 Task: Add a condition where "Channel Is Channel" integrations" in unsolved tickets in your groups.
Action: Mouse moved to (118, 370)
Screenshot: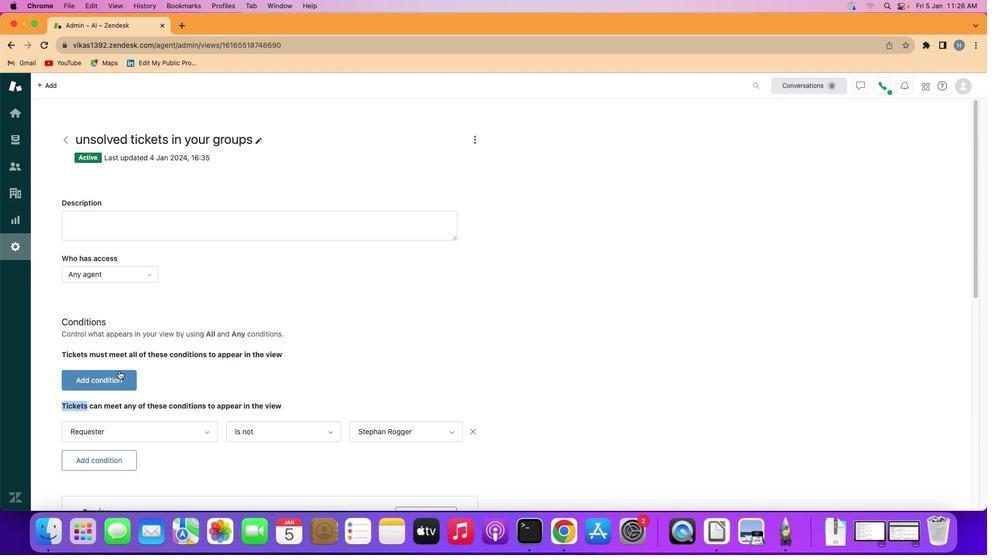 
Action: Mouse pressed left at (118, 370)
Screenshot: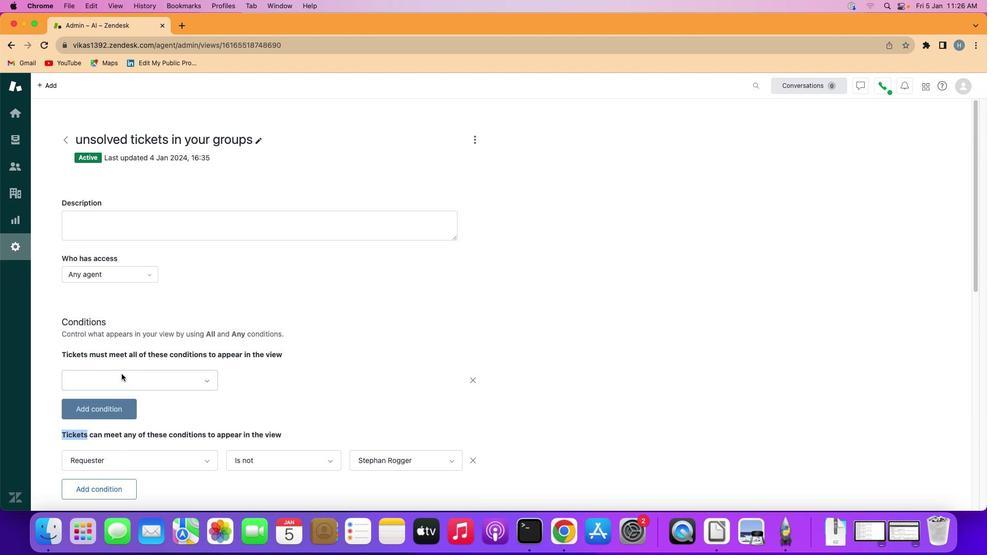 
Action: Mouse moved to (135, 375)
Screenshot: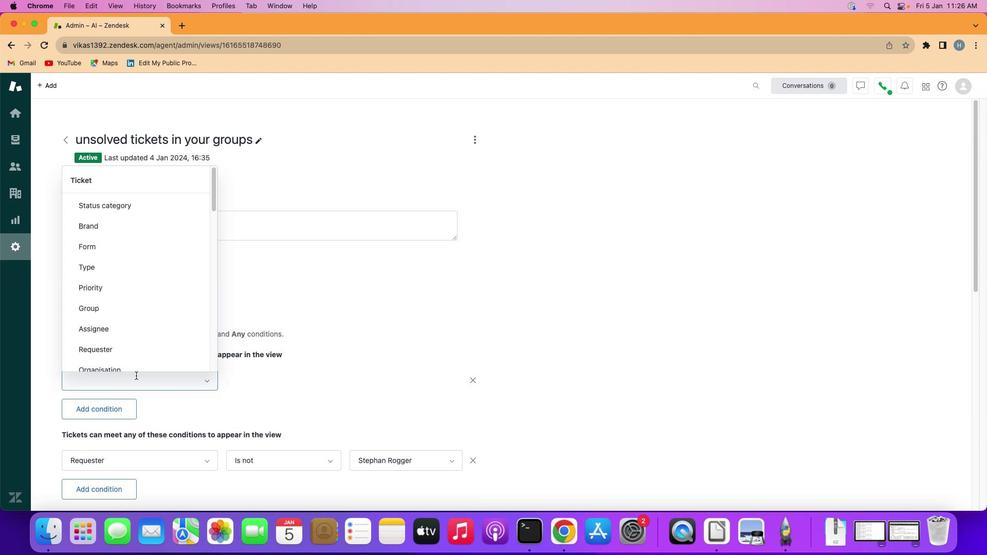 
Action: Mouse pressed left at (135, 375)
Screenshot: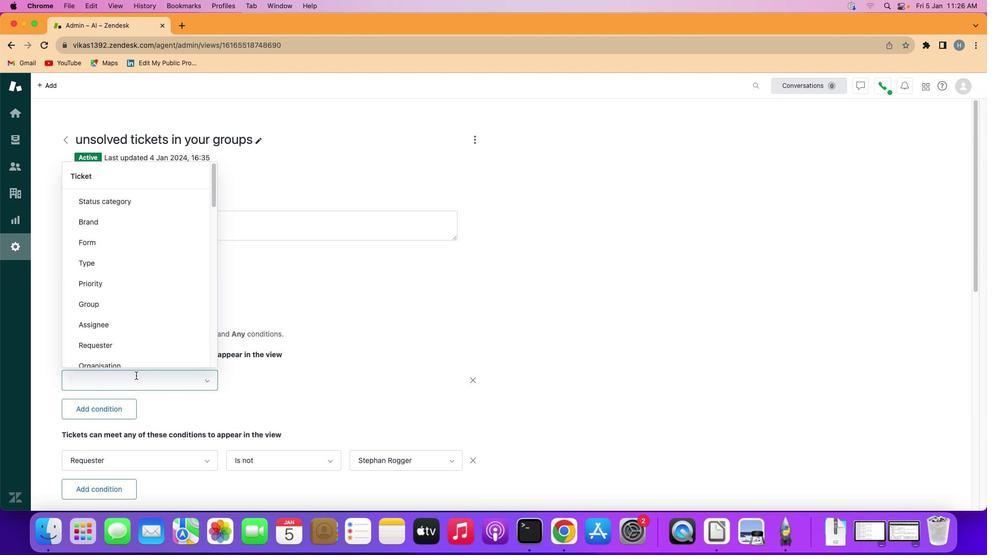 
Action: Mouse moved to (149, 276)
Screenshot: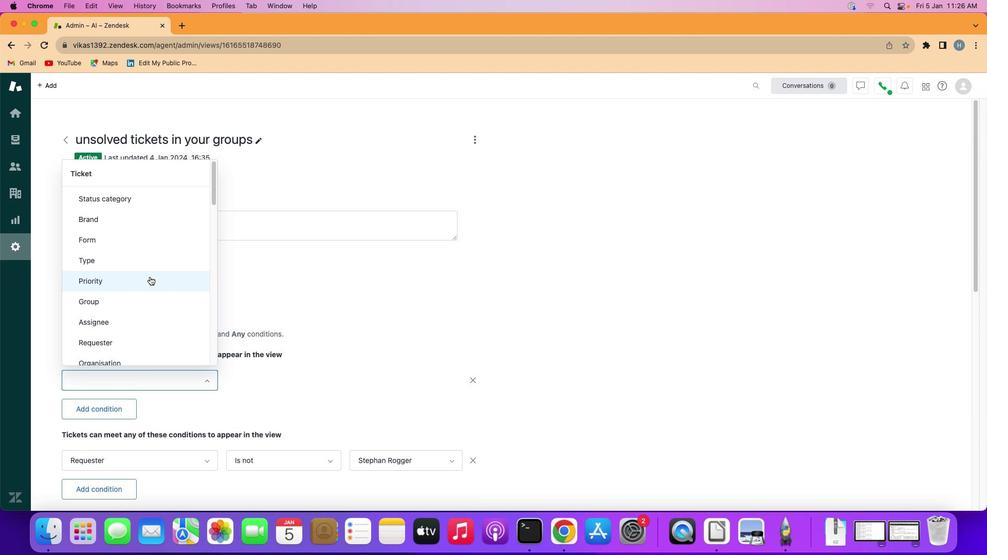 
Action: Mouse scrolled (149, 276) with delta (0, 0)
Screenshot: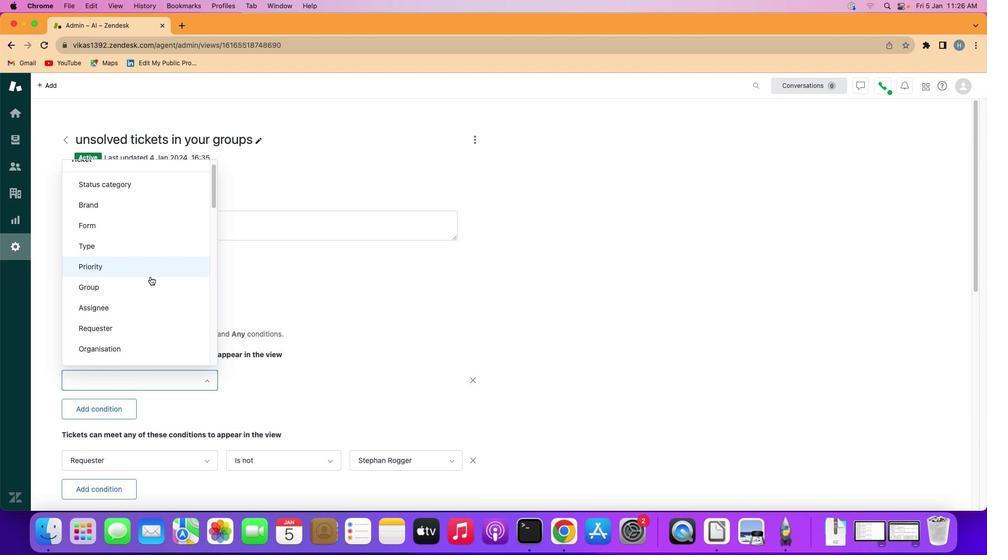 
Action: Mouse scrolled (149, 276) with delta (0, 0)
Screenshot: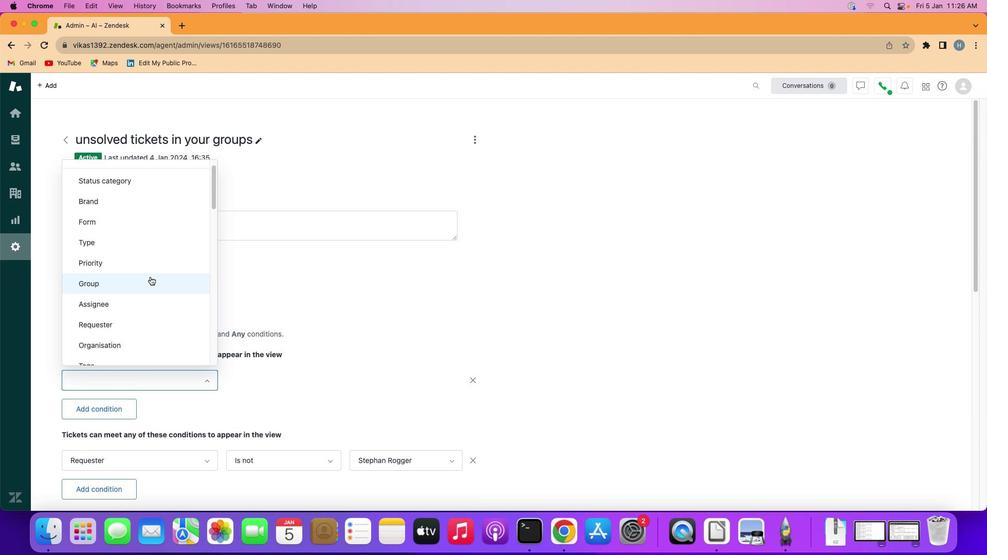 
Action: Mouse moved to (149, 276)
Screenshot: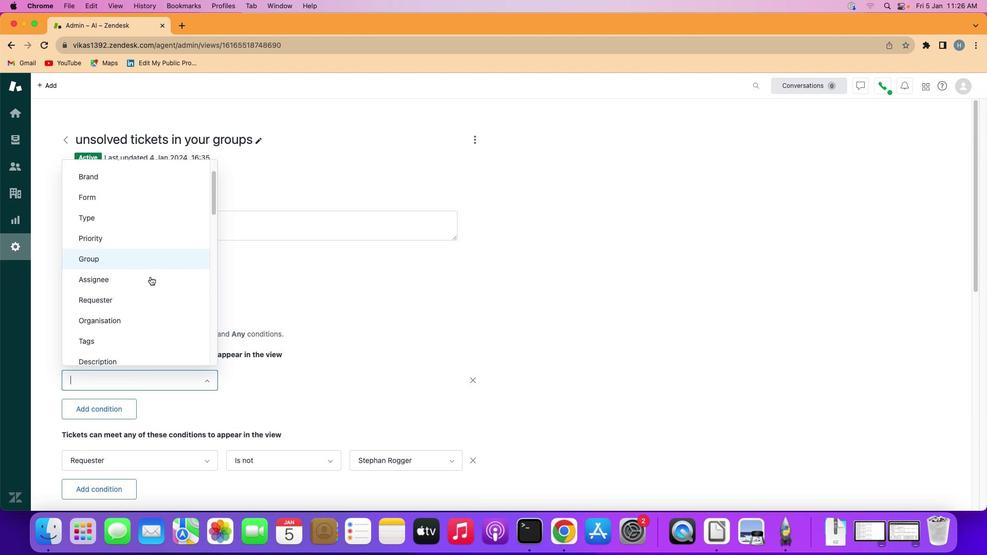 
Action: Mouse scrolled (149, 276) with delta (0, 0)
Screenshot: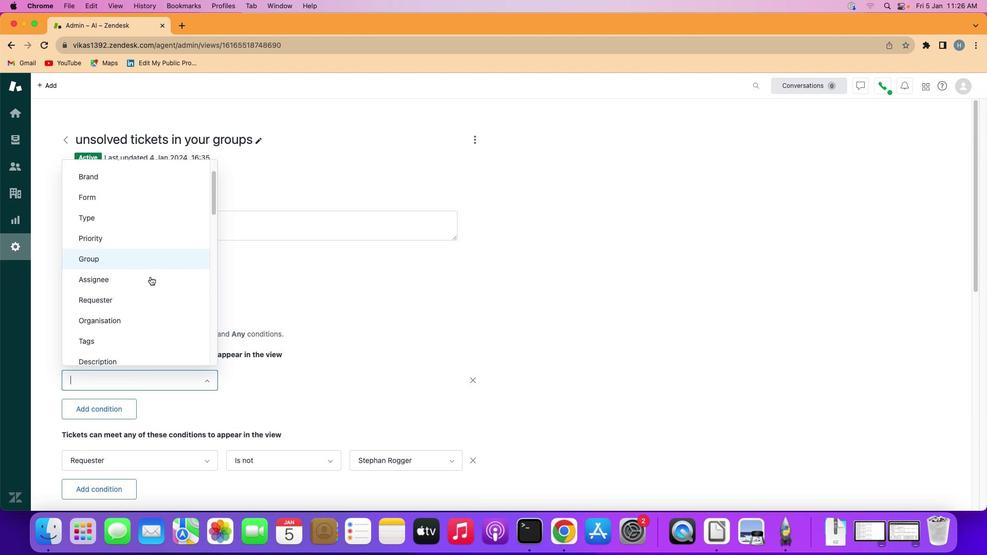 
Action: Mouse moved to (150, 276)
Screenshot: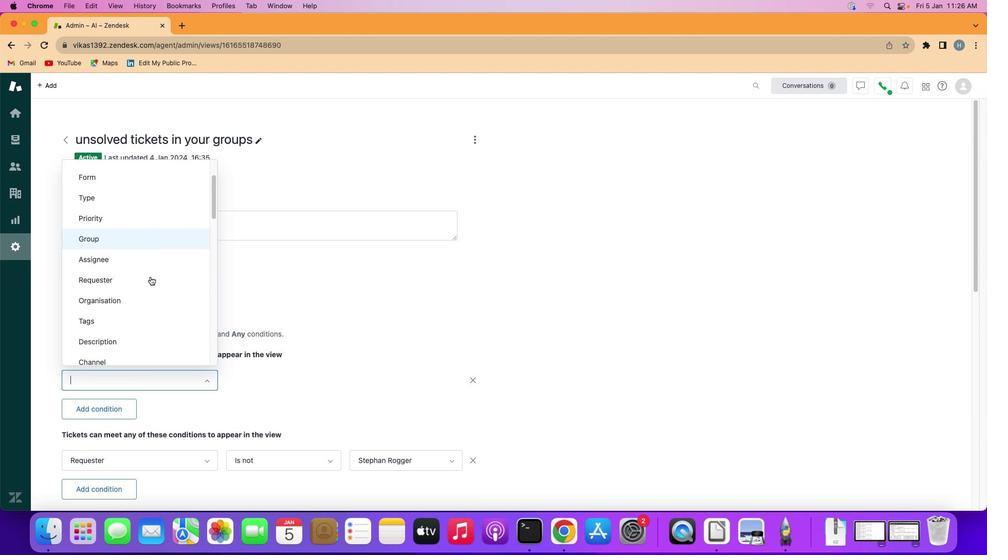 
Action: Mouse scrolled (150, 276) with delta (0, 0)
Screenshot: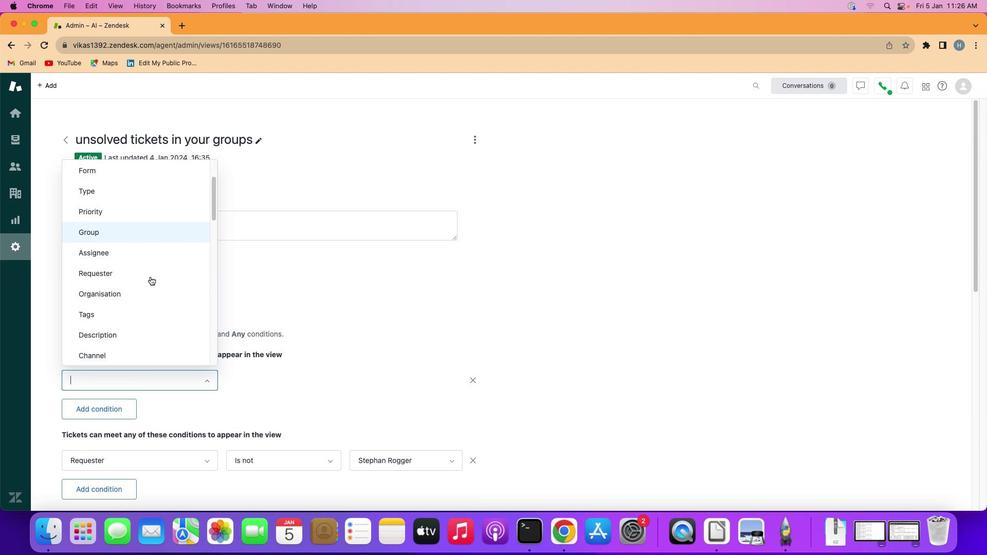 
Action: Mouse scrolled (150, 276) with delta (0, 0)
Screenshot: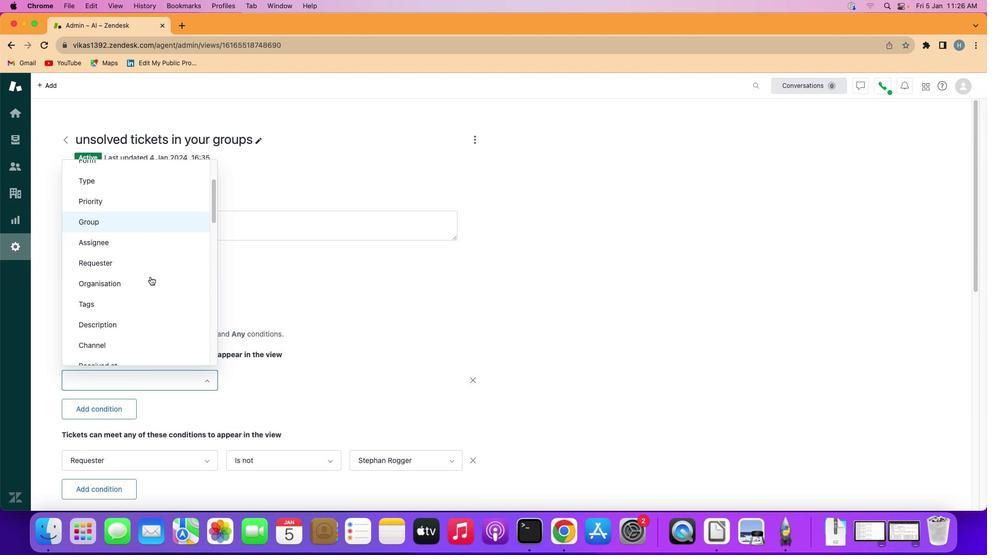 
Action: Mouse scrolled (150, 276) with delta (0, 0)
Screenshot: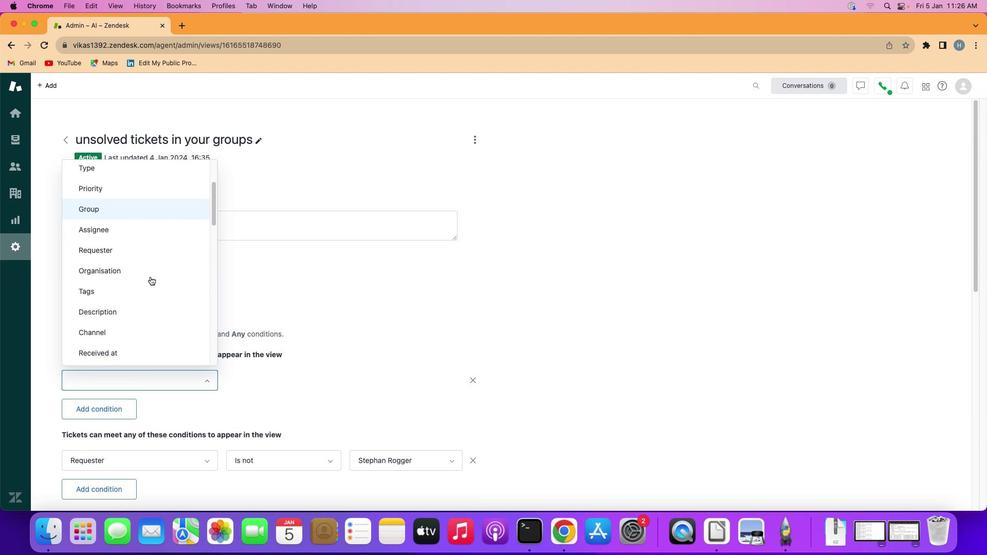 
Action: Mouse scrolled (150, 276) with delta (0, 0)
Screenshot: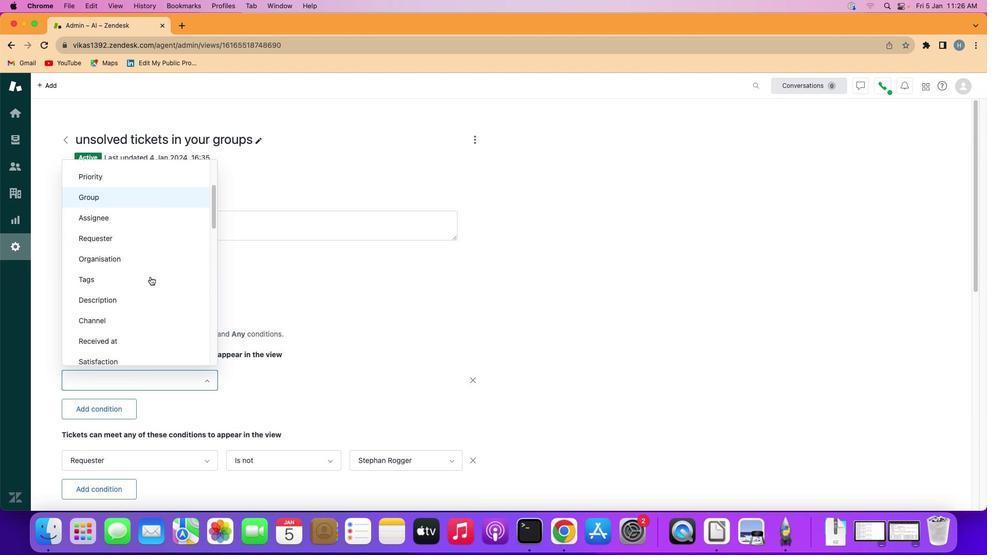 
Action: Mouse scrolled (150, 276) with delta (0, 0)
Screenshot: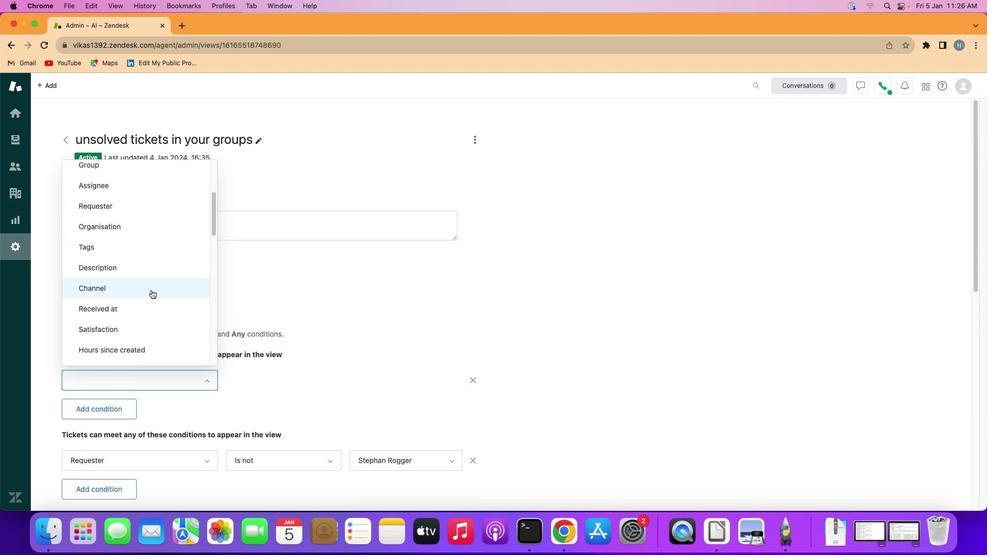 
Action: Mouse moved to (149, 290)
Screenshot: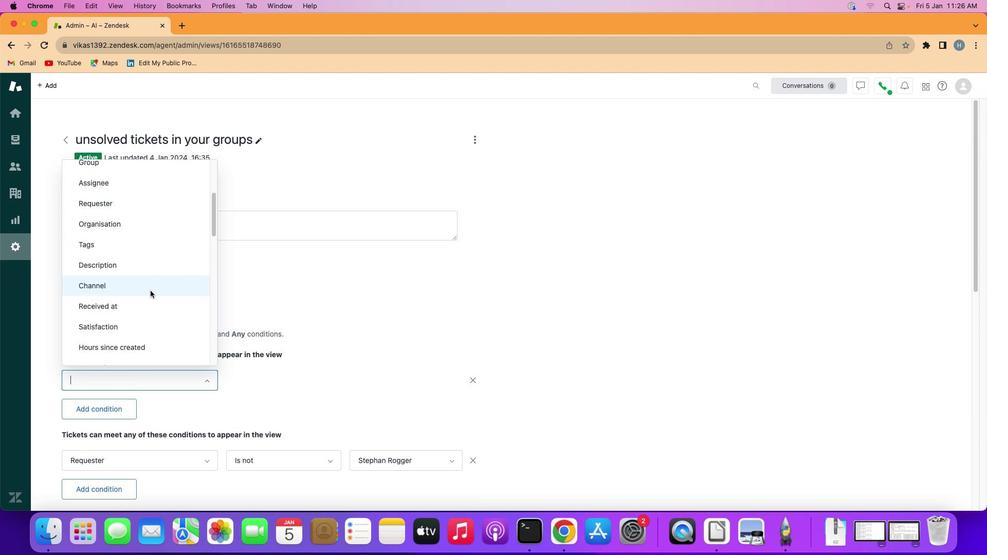 
Action: Mouse pressed left at (149, 290)
Screenshot: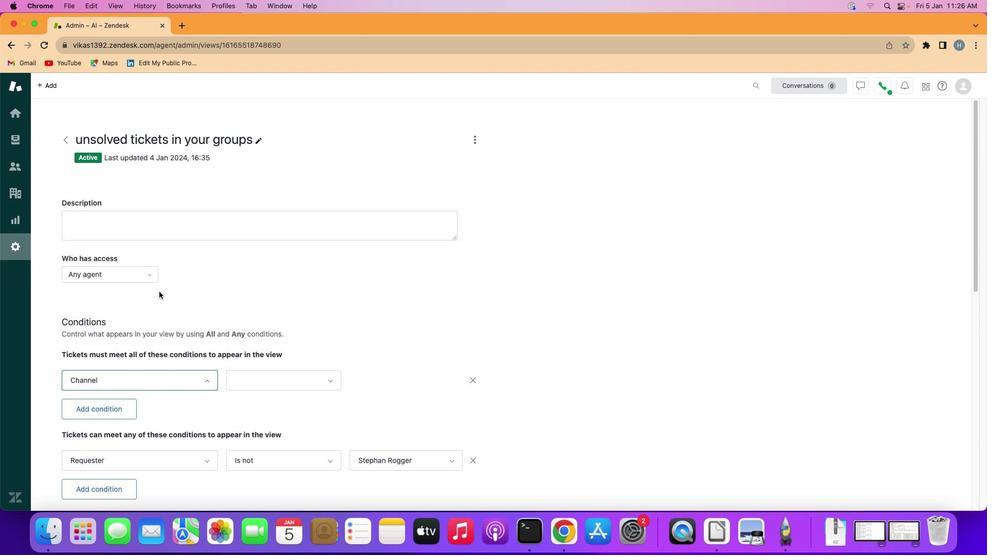 
Action: Mouse moved to (302, 377)
Screenshot: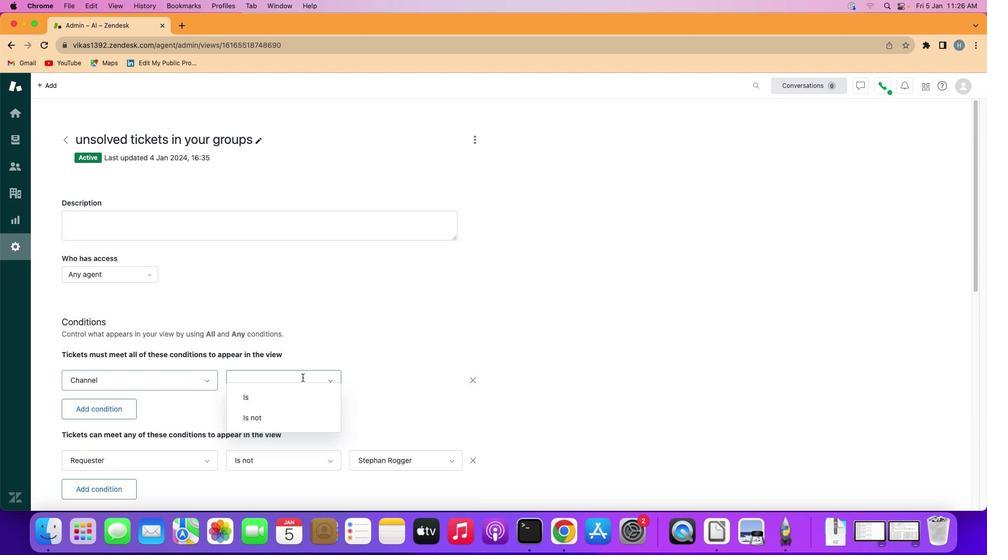 
Action: Mouse pressed left at (302, 377)
Screenshot: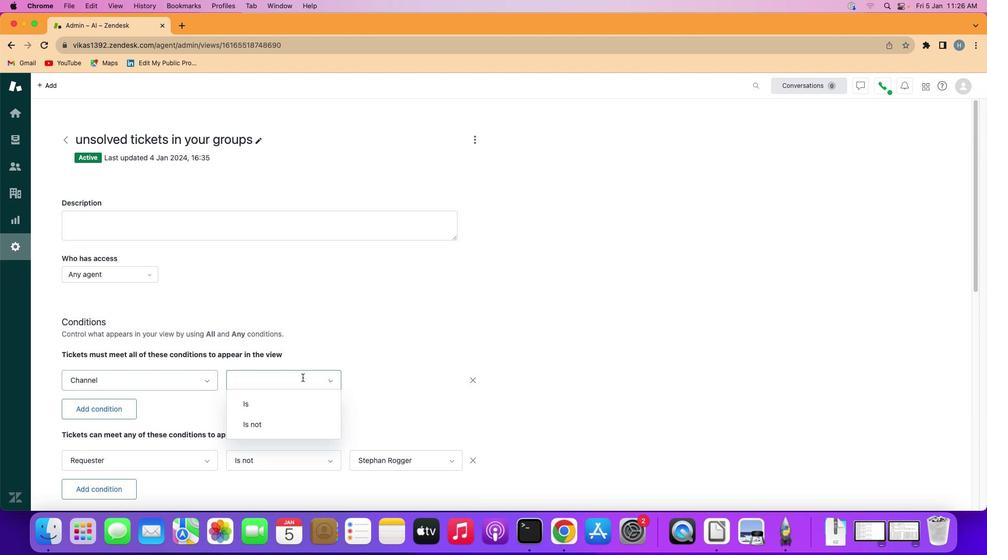 
Action: Mouse moved to (294, 401)
Screenshot: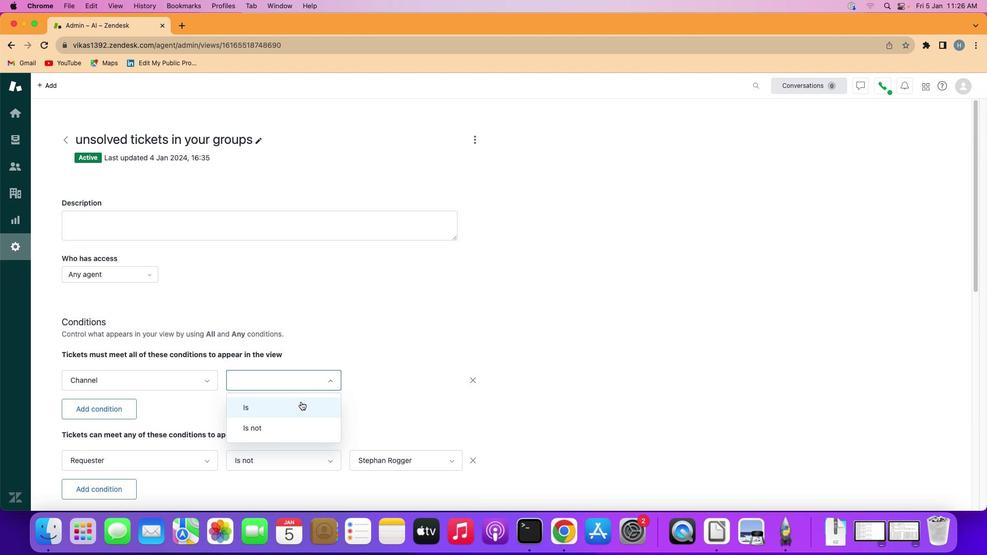 
Action: Mouse pressed left at (294, 401)
Screenshot: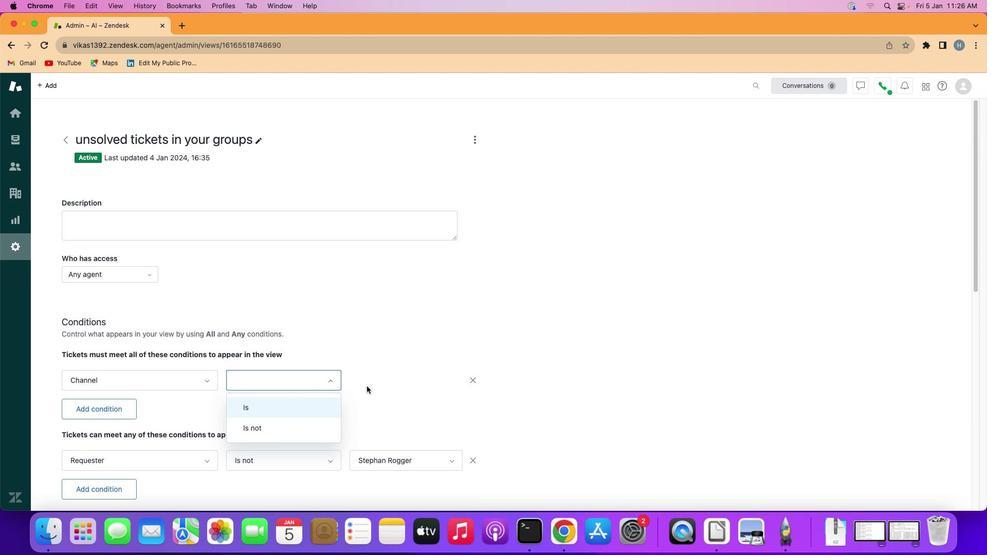 
Action: Mouse moved to (396, 378)
Screenshot: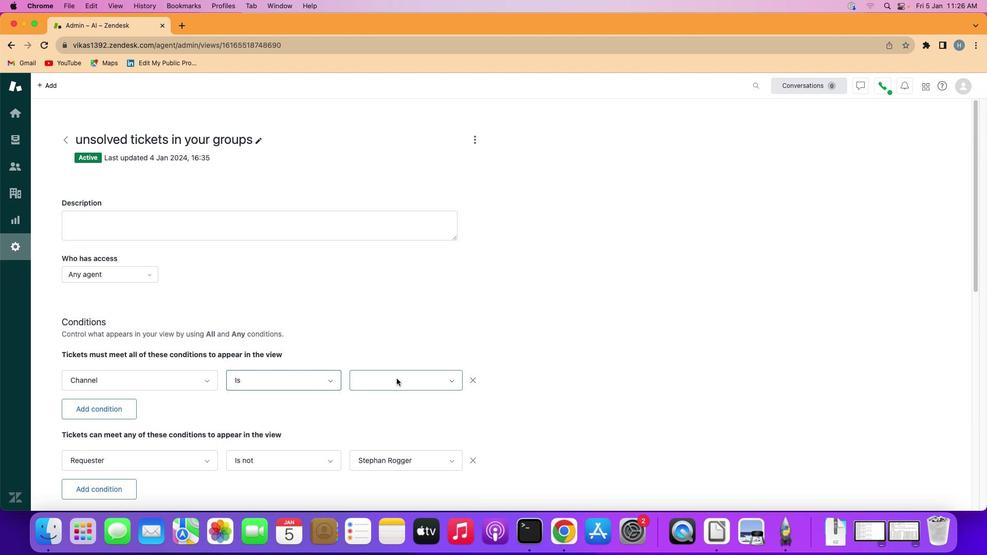
Action: Mouse pressed left at (396, 378)
Screenshot: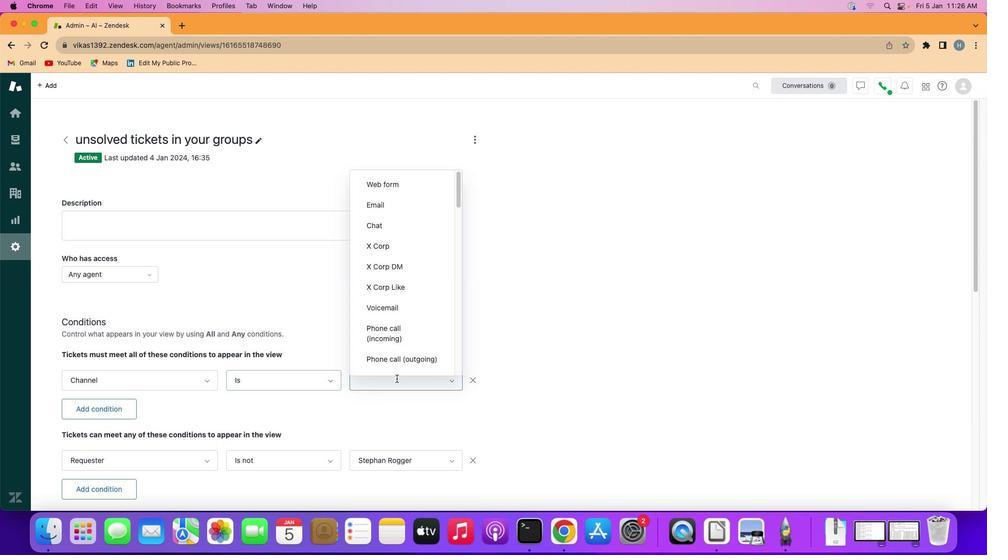 
Action: Mouse moved to (419, 287)
Screenshot: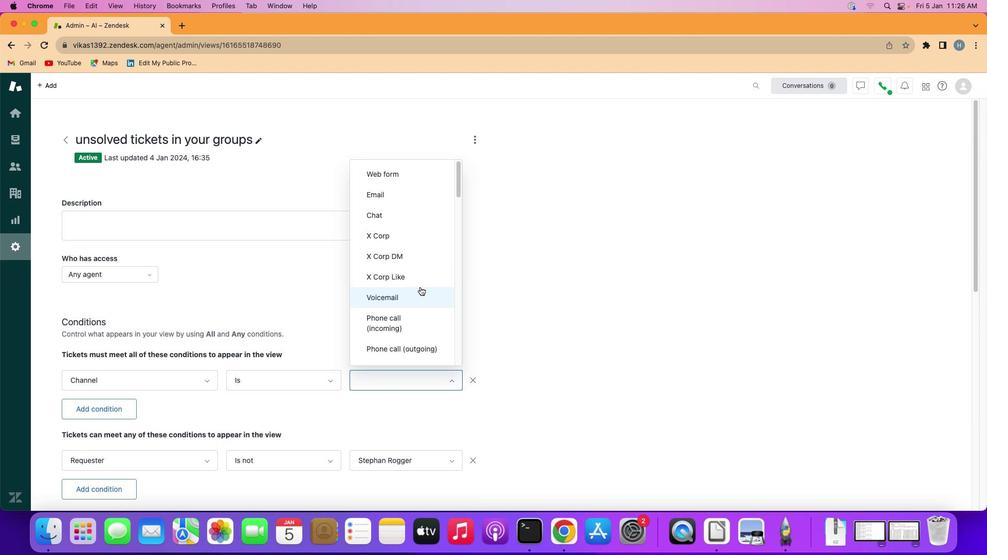 
Action: Mouse scrolled (419, 287) with delta (0, 0)
Screenshot: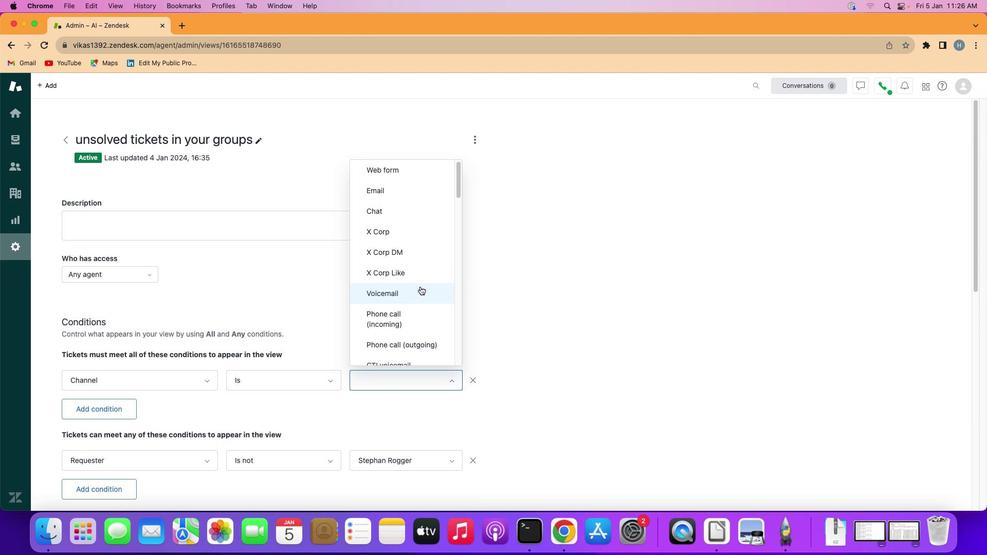 
Action: Mouse moved to (419, 286)
Screenshot: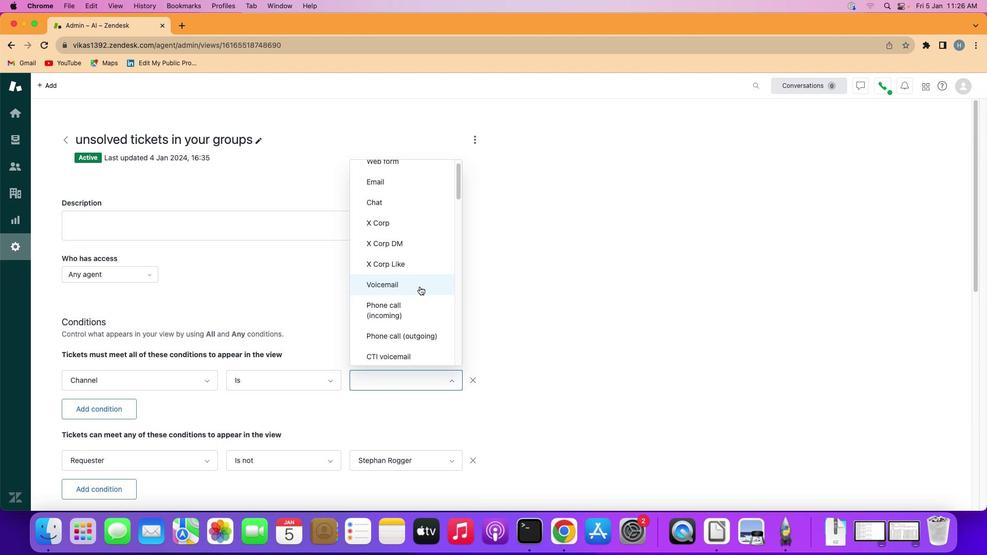 
Action: Mouse scrolled (419, 286) with delta (0, 0)
Screenshot: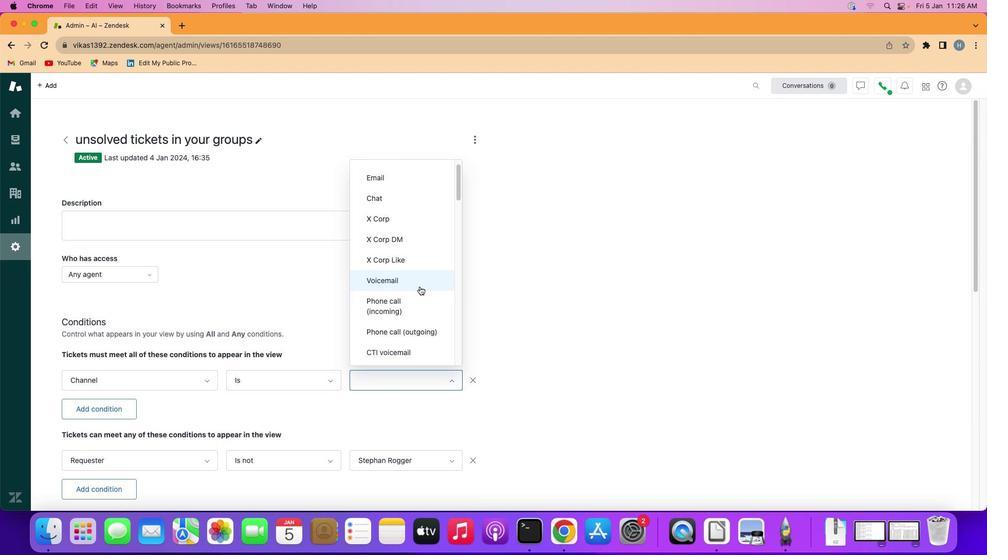 
Action: Mouse scrolled (419, 286) with delta (0, 0)
Screenshot: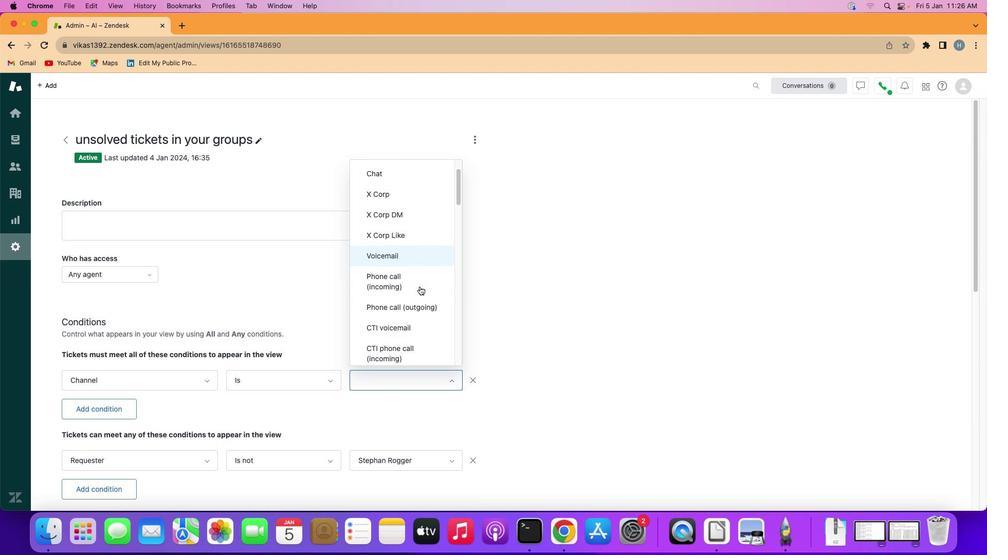 
Action: Mouse moved to (419, 286)
Screenshot: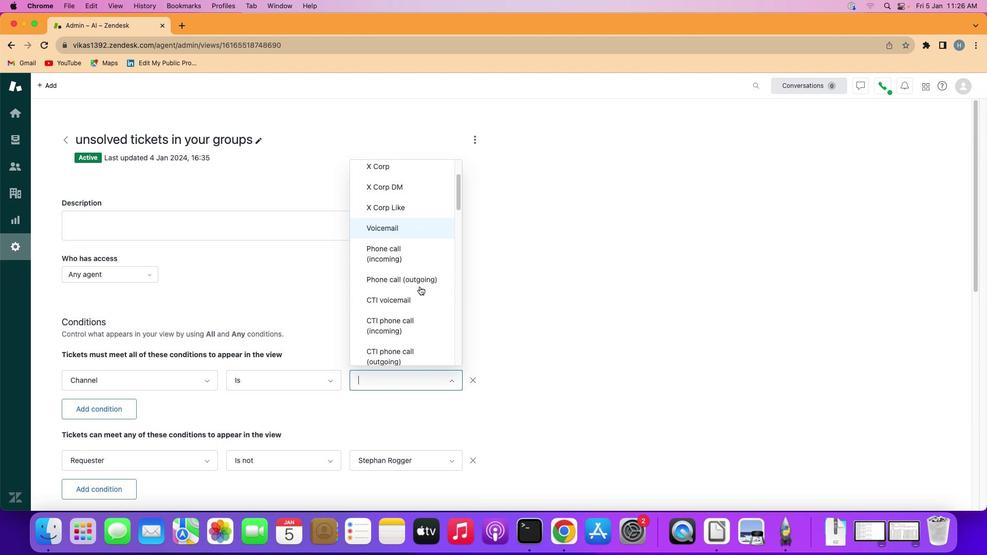 
Action: Mouse scrolled (419, 286) with delta (0, 0)
Screenshot: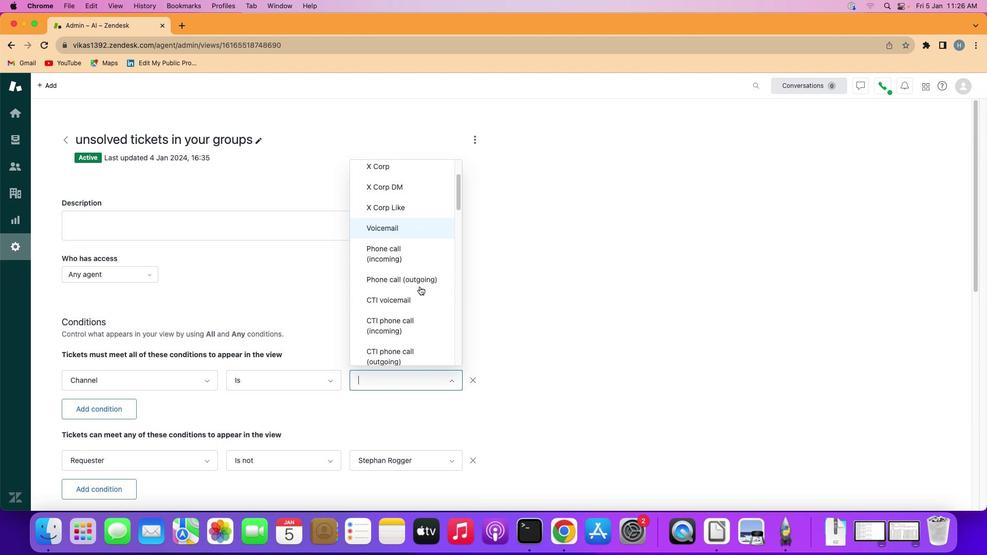 
Action: Mouse scrolled (419, 286) with delta (0, 0)
Screenshot: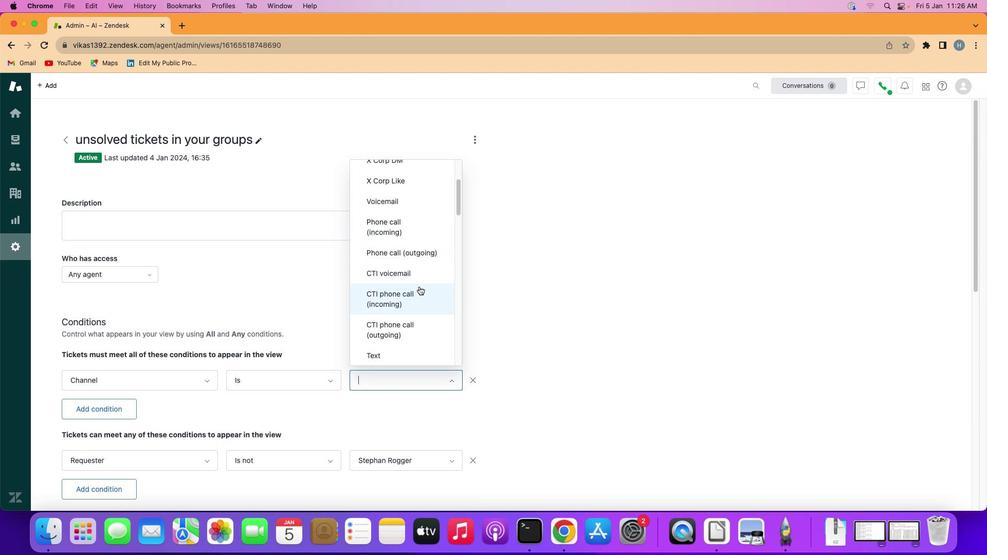
Action: Mouse moved to (418, 286)
Screenshot: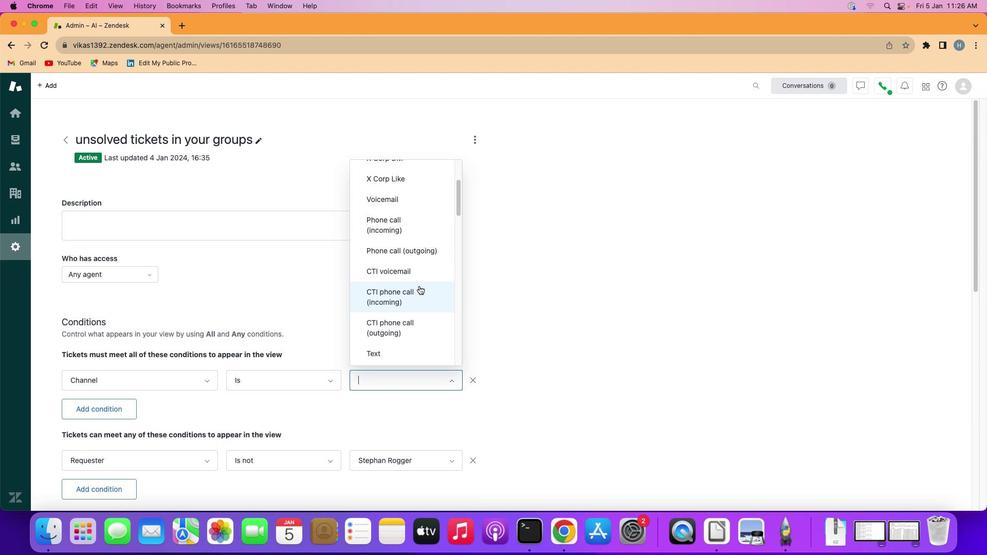 
Action: Mouse scrolled (418, 286) with delta (0, 0)
Screenshot: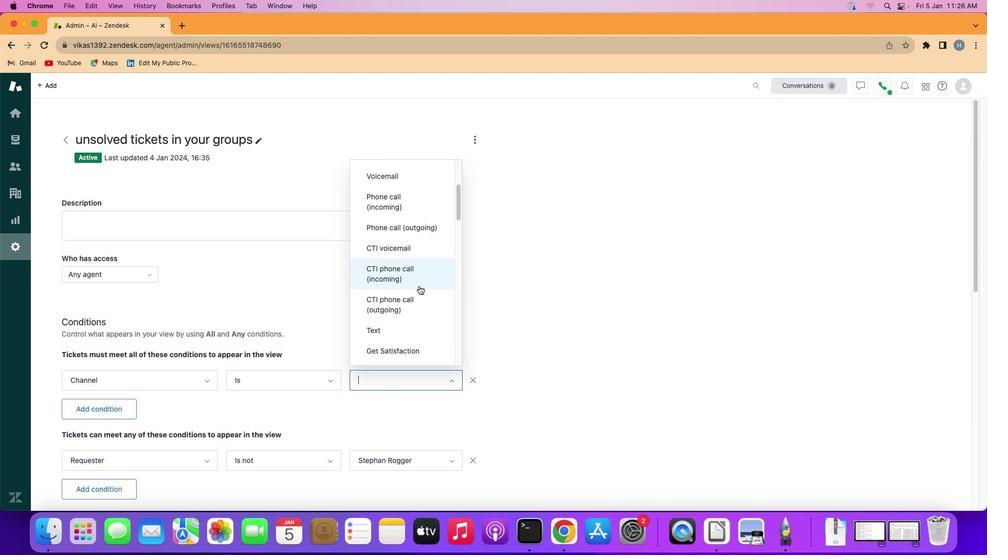 
Action: Mouse scrolled (418, 286) with delta (0, 0)
Screenshot: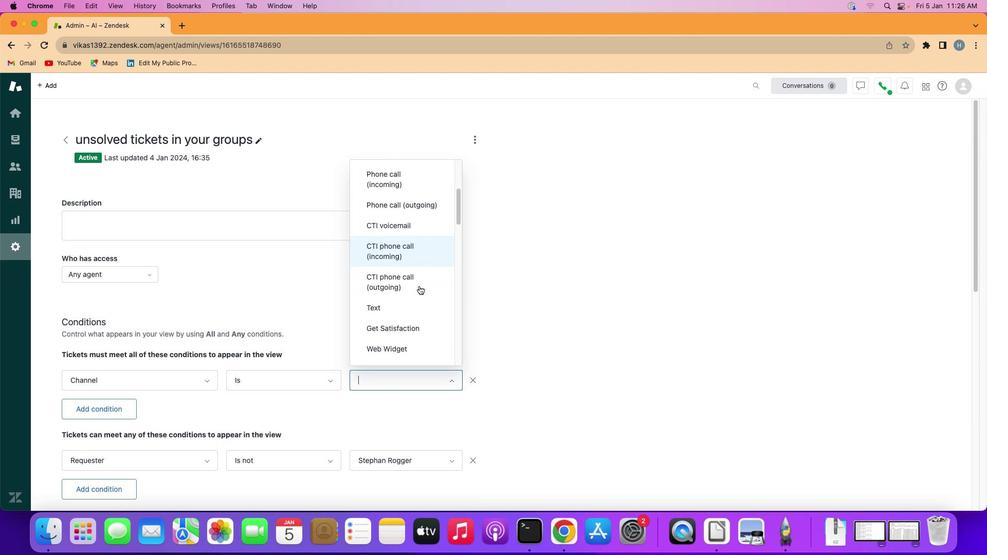 
Action: Mouse scrolled (418, 286) with delta (0, -1)
Screenshot: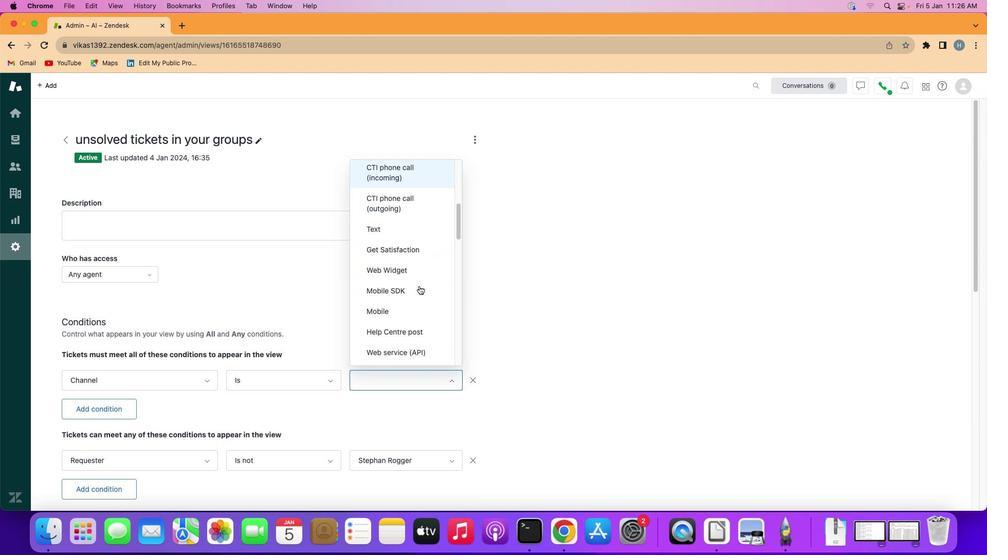 
Action: Mouse scrolled (418, 286) with delta (0, -1)
Screenshot: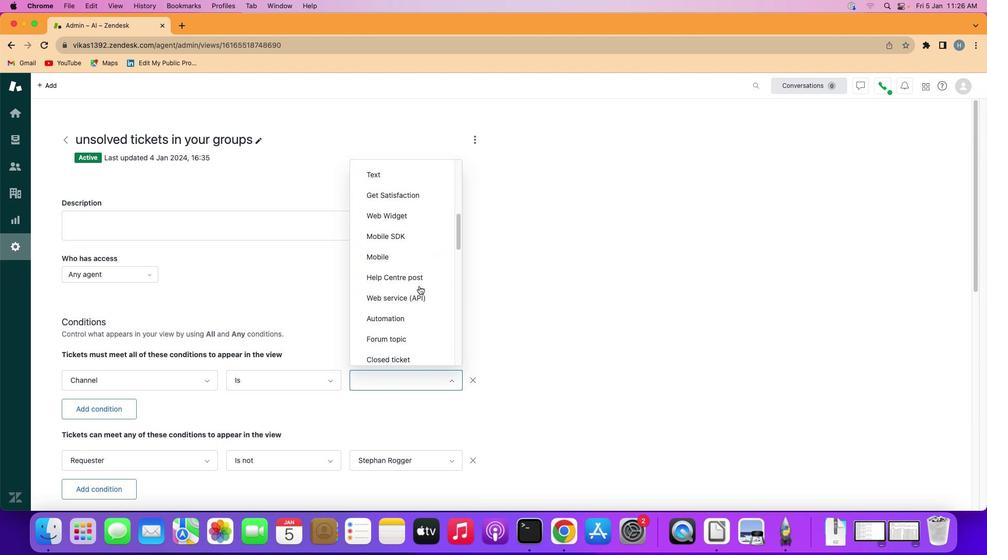 
Action: Mouse scrolled (418, 286) with delta (0, -1)
Screenshot: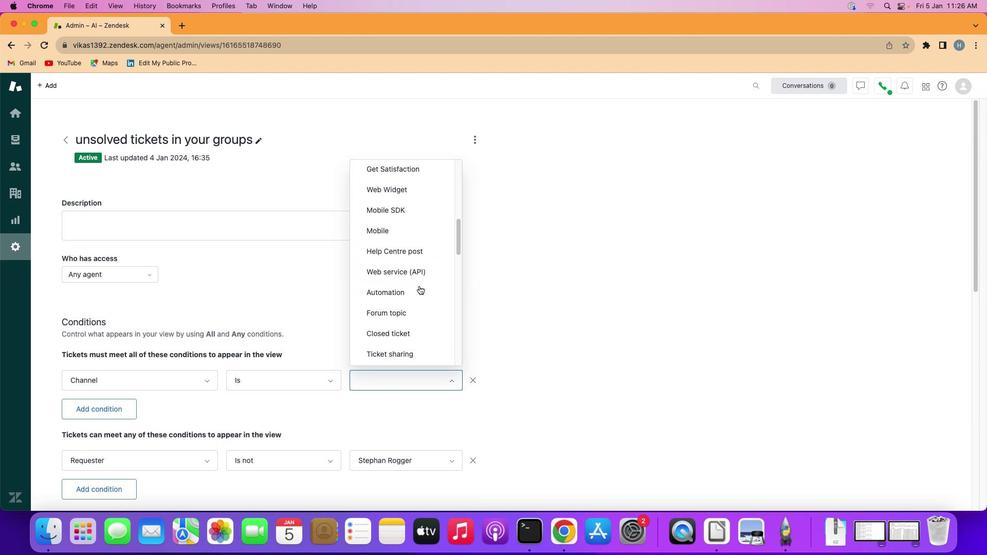
Action: Mouse scrolled (418, 286) with delta (0, 0)
Screenshot: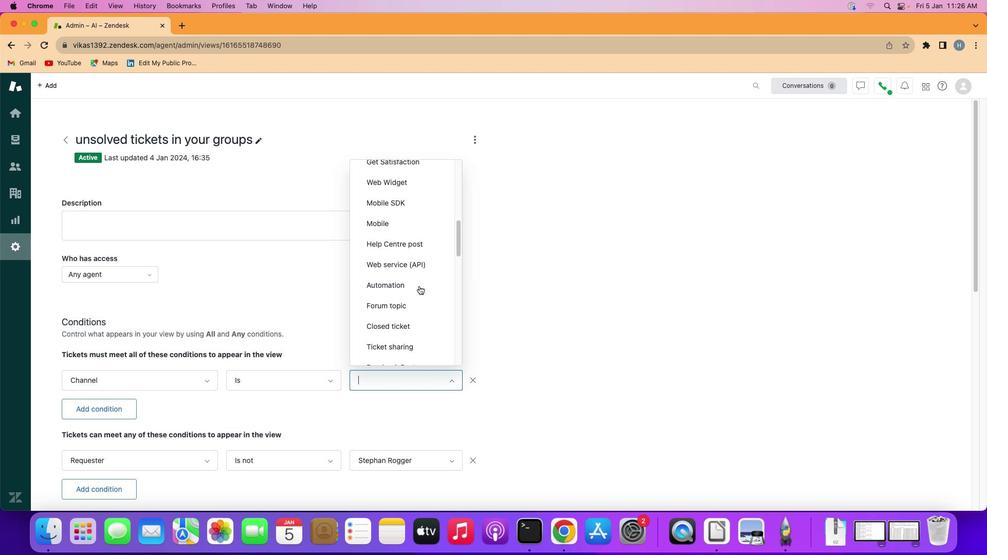 
Action: Mouse scrolled (418, 286) with delta (0, 0)
Screenshot: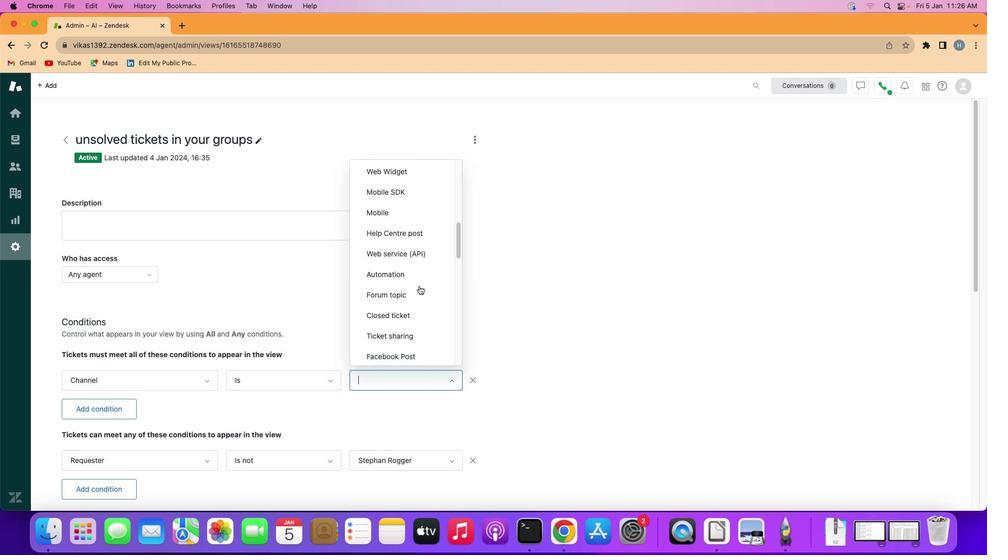
Action: Mouse scrolled (418, 286) with delta (0, 0)
Screenshot: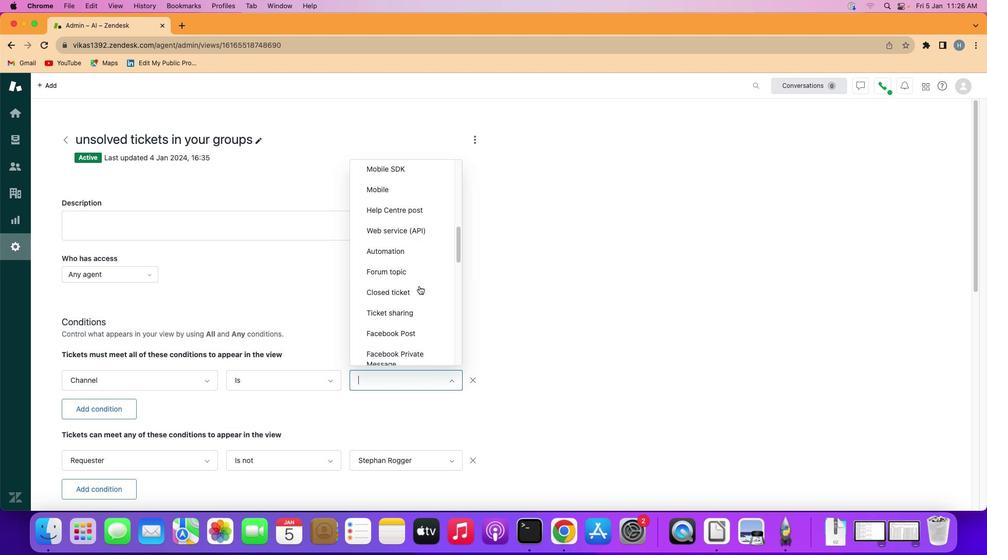 
Action: Mouse scrolled (418, 286) with delta (0, 0)
Screenshot: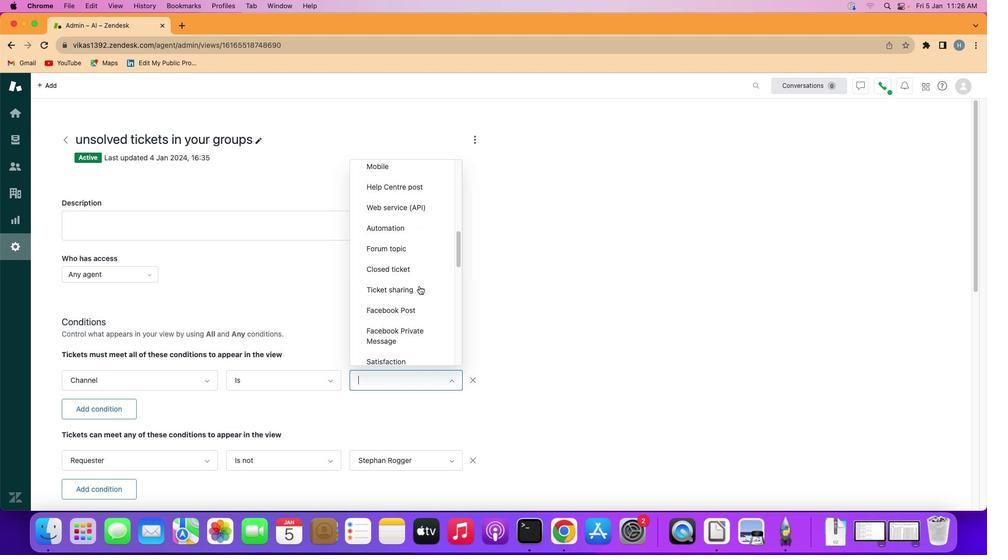 
Action: Mouse moved to (412, 286)
Screenshot: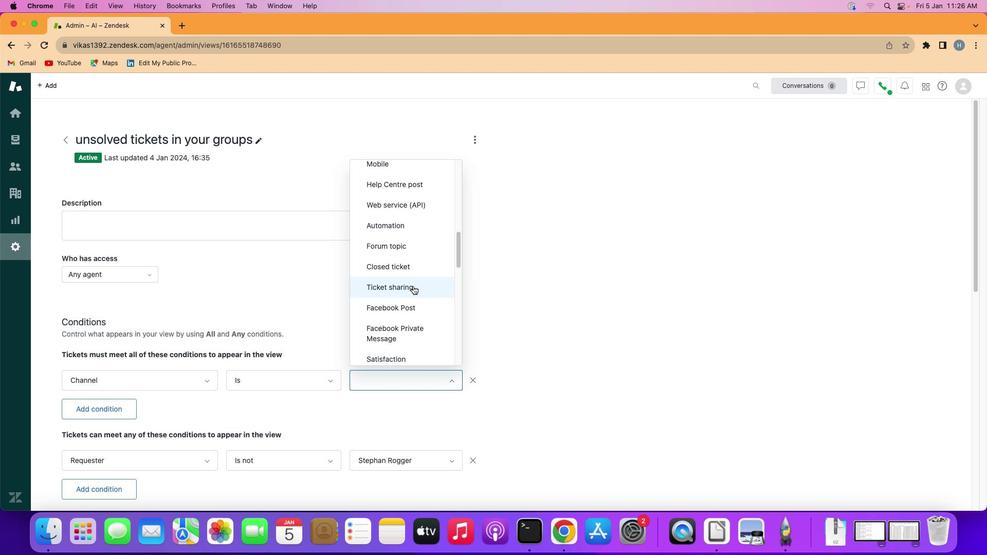 
Action: Mouse scrolled (412, 286) with delta (0, 0)
Screenshot: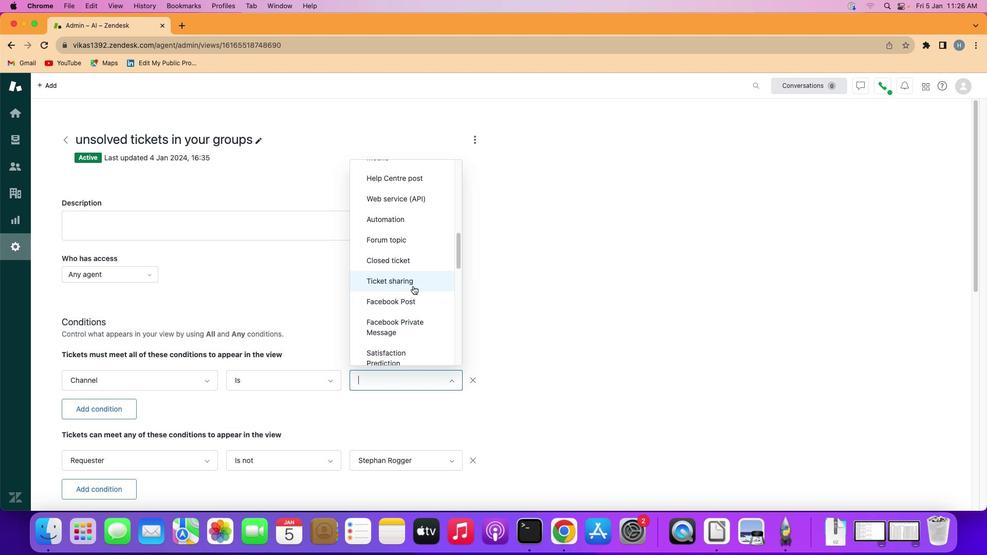 
Action: Mouse scrolled (412, 286) with delta (0, 0)
Screenshot: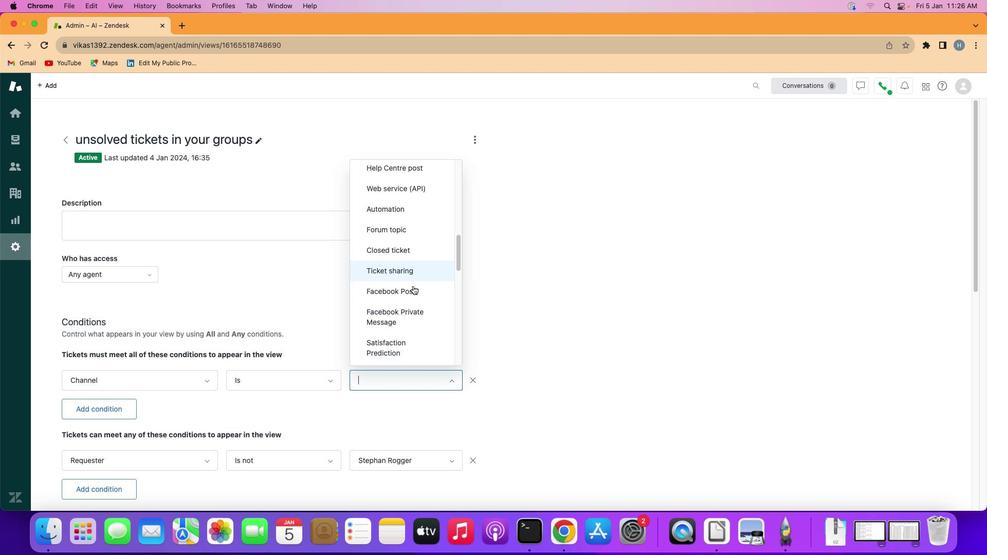 
Action: Mouse scrolled (412, 286) with delta (0, 0)
Screenshot: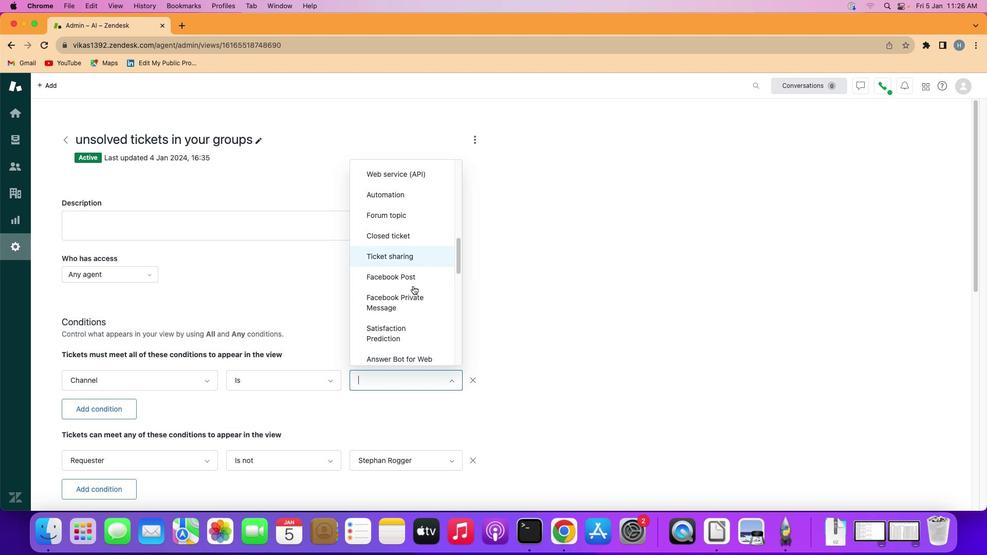 
Action: Mouse scrolled (412, 286) with delta (0, 0)
Screenshot: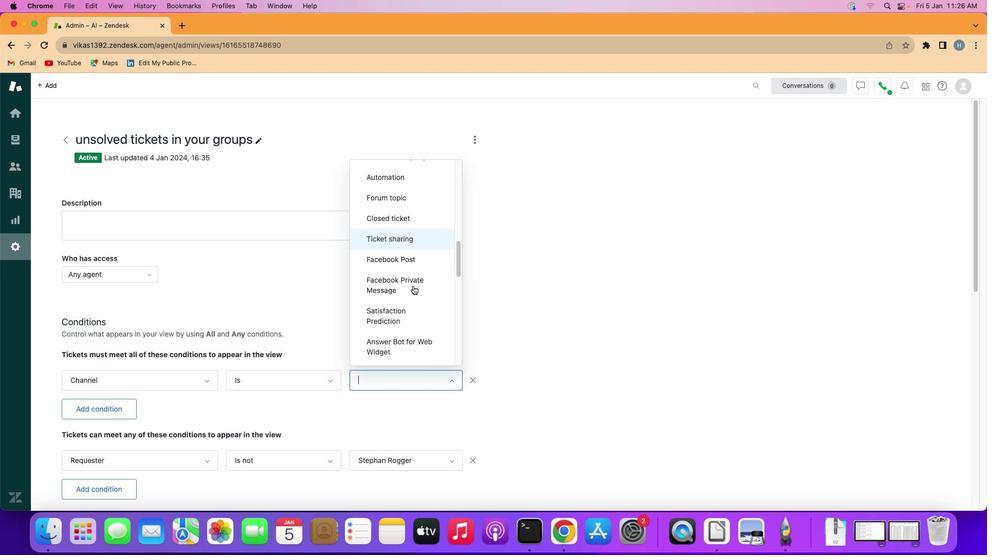
Action: Mouse scrolled (412, 286) with delta (0, 0)
Screenshot: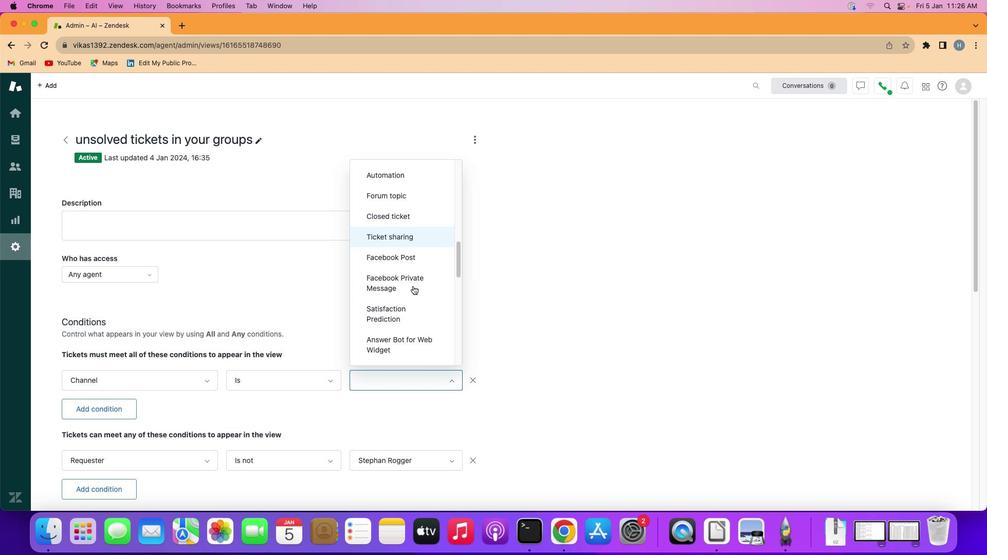 
Action: Mouse scrolled (412, 286) with delta (0, 0)
Screenshot: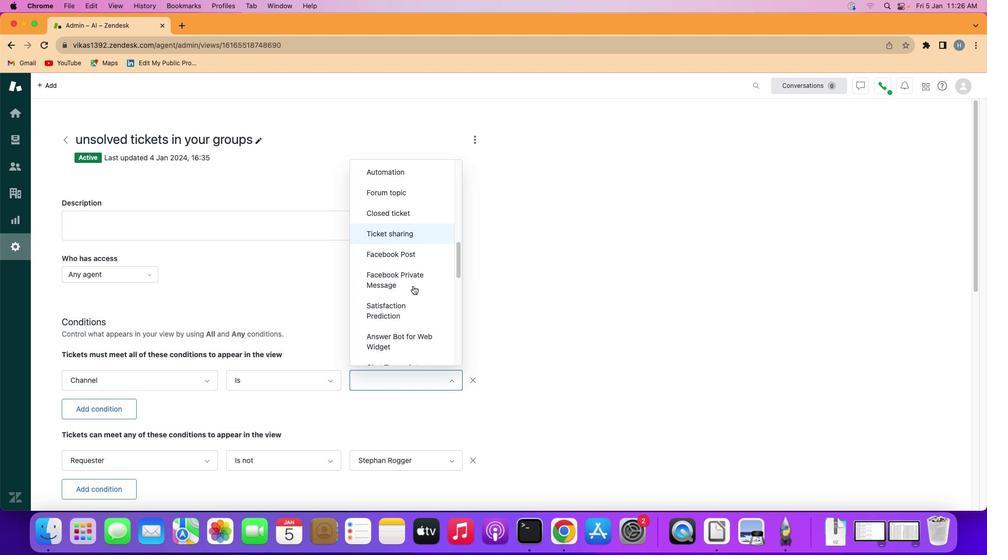 
Action: Mouse scrolled (412, 286) with delta (0, 0)
Screenshot: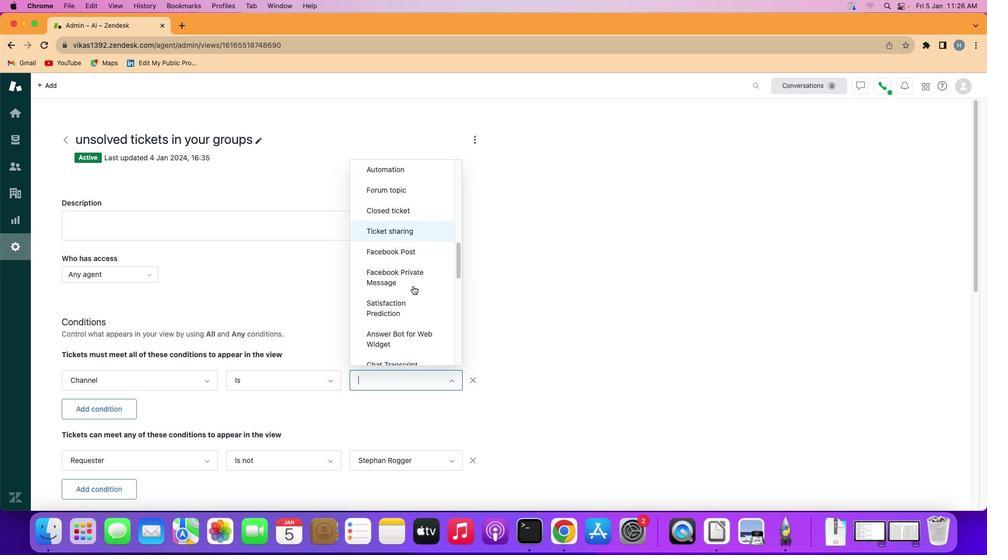 
Action: Mouse scrolled (412, 286) with delta (0, 0)
Screenshot: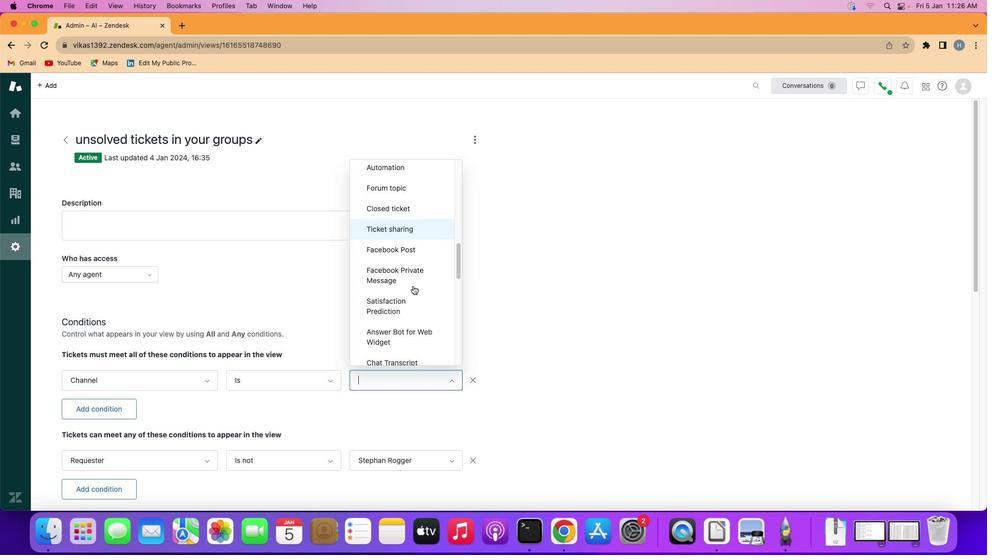 
Action: Mouse scrolled (412, 286) with delta (0, 0)
Screenshot: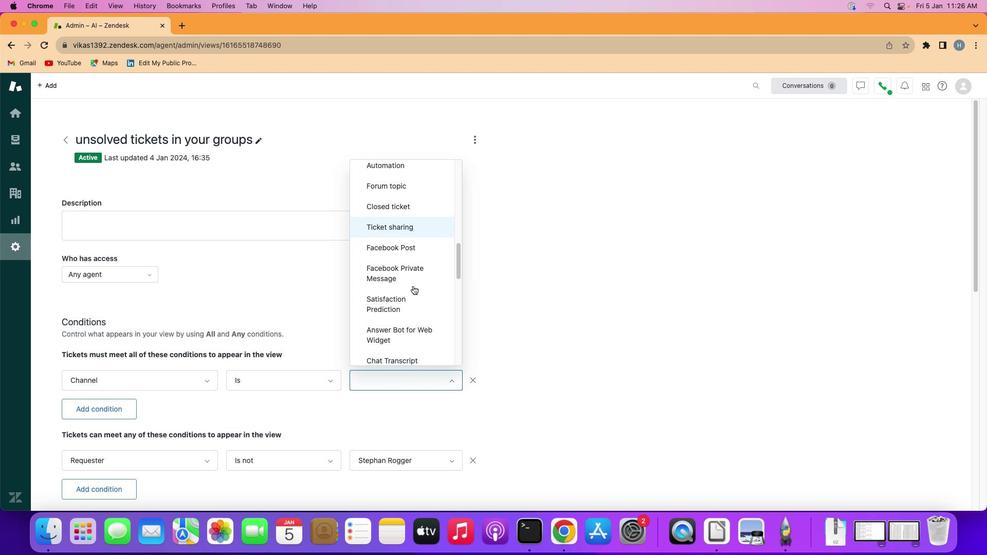 
Action: Mouse scrolled (412, 286) with delta (0, 0)
Screenshot: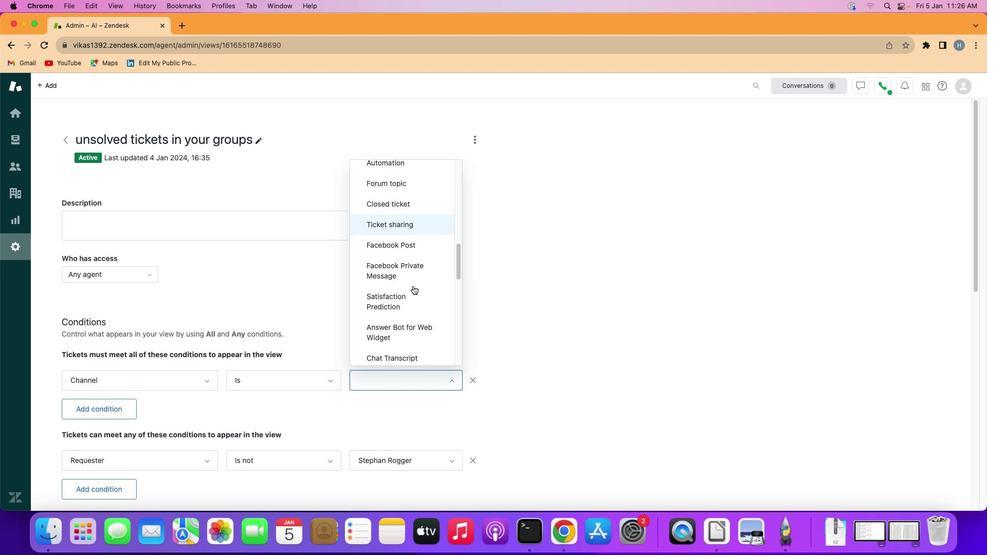
Action: Mouse scrolled (412, 286) with delta (0, 0)
Screenshot: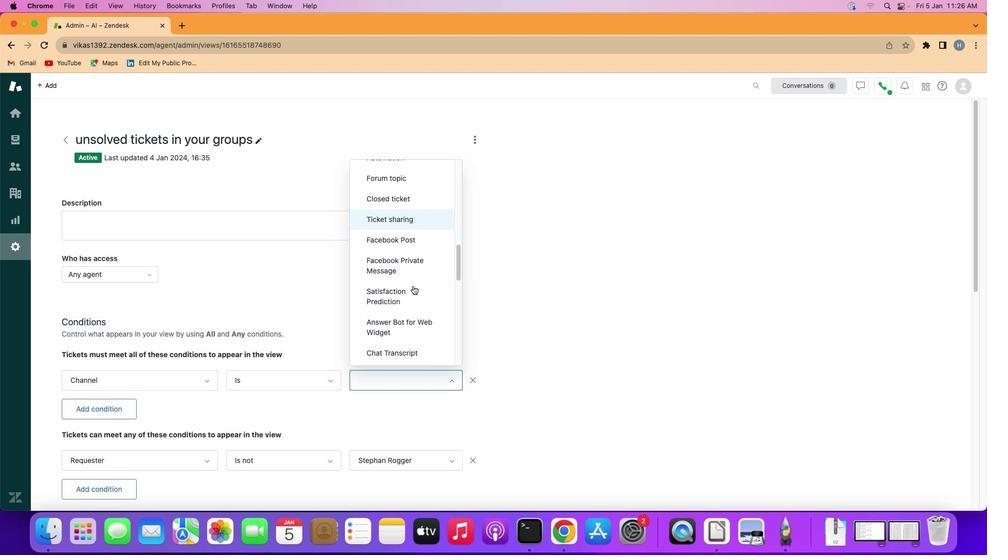
Action: Mouse scrolled (412, 286) with delta (0, 0)
Screenshot: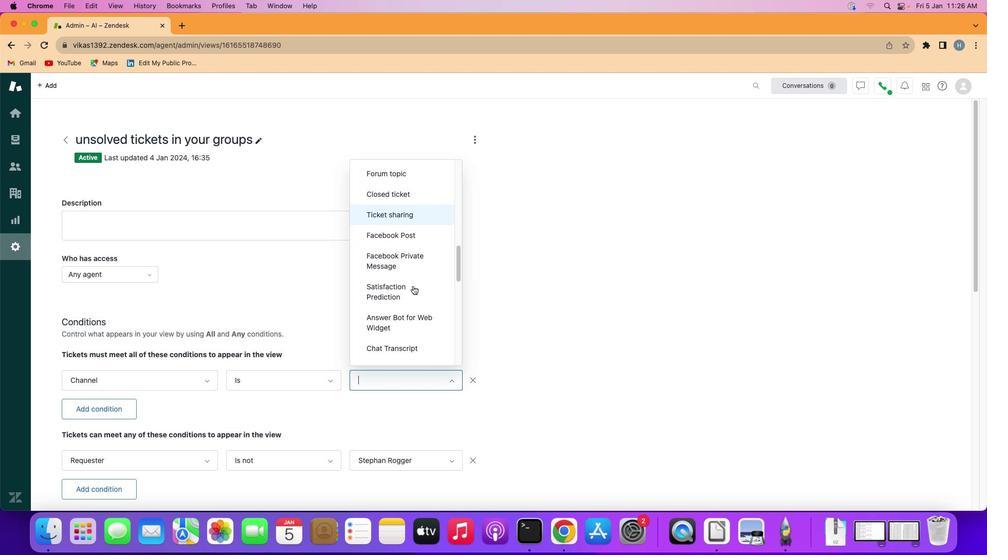 
Action: Mouse moved to (412, 284)
Screenshot: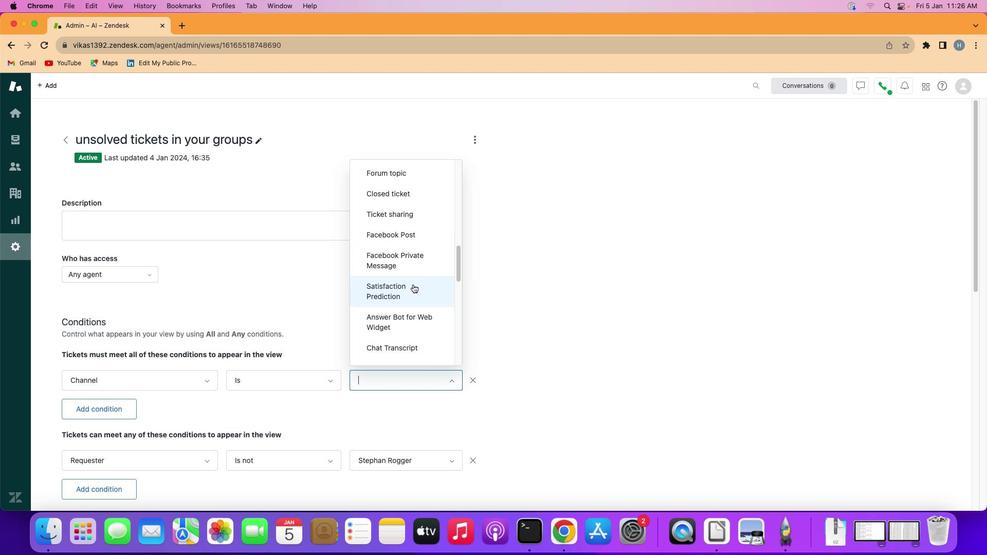 
Action: Mouse scrolled (412, 284) with delta (0, 0)
Screenshot: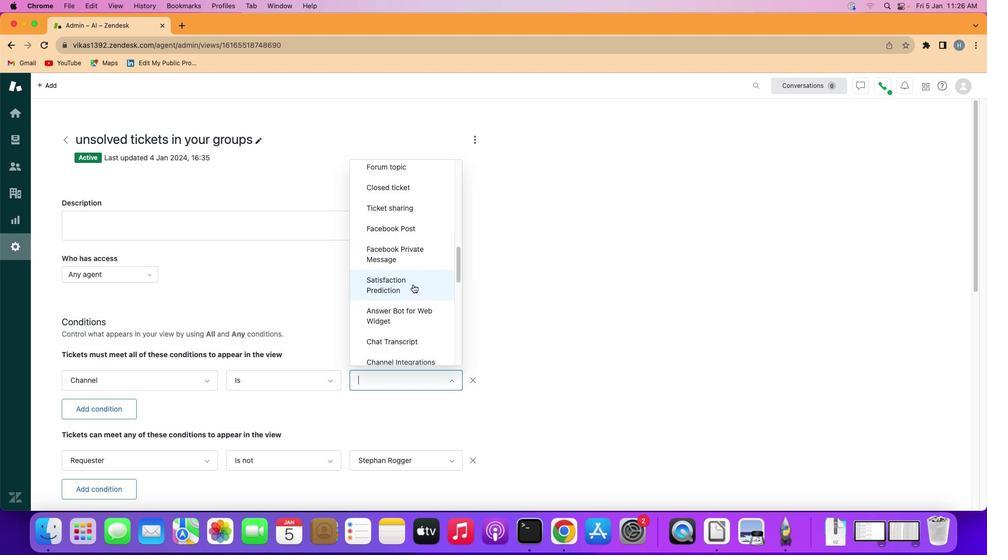 
Action: Mouse scrolled (412, 284) with delta (0, 0)
Screenshot: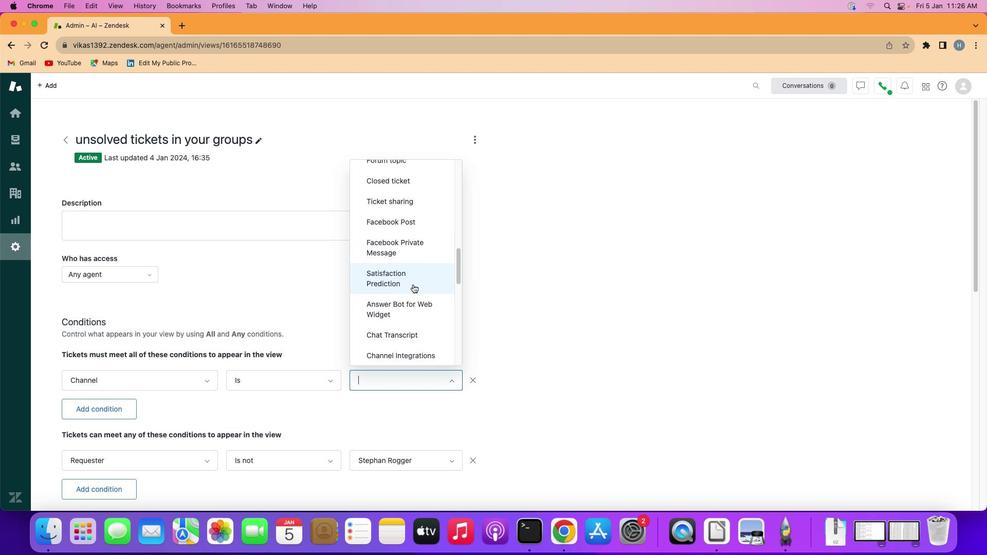 
Action: Mouse scrolled (412, 284) with delta (0, 0)
Screenshot: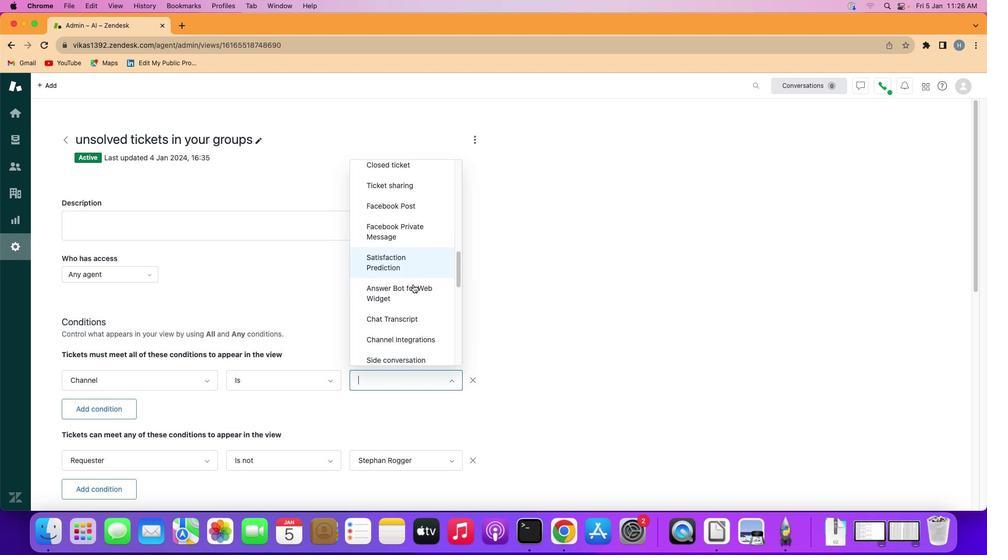 
Action: Mouse scrolled (412, 284) with delta (0, 0)
Screenshot: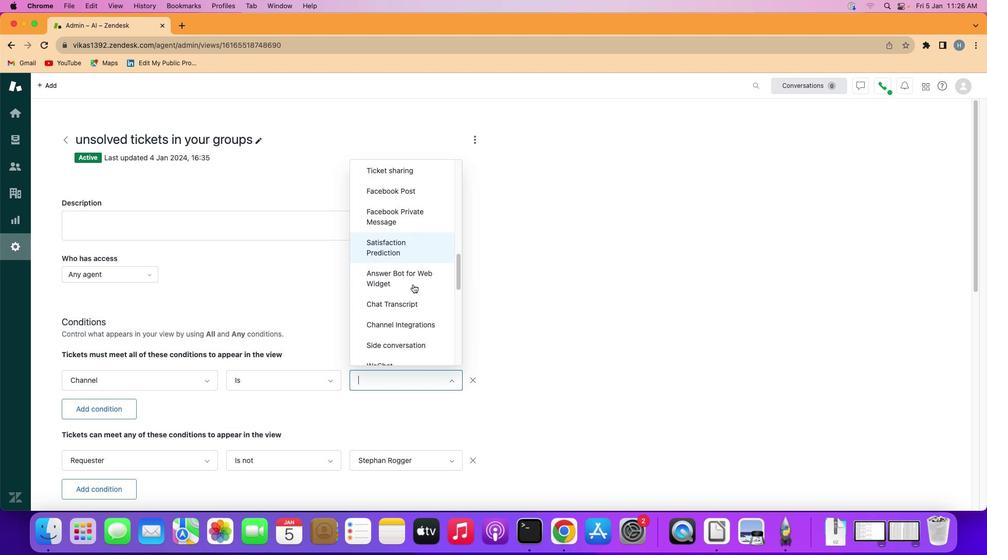 
Action: Mouse scrolled (412, 284) with delta (0, 0)
Screenshot: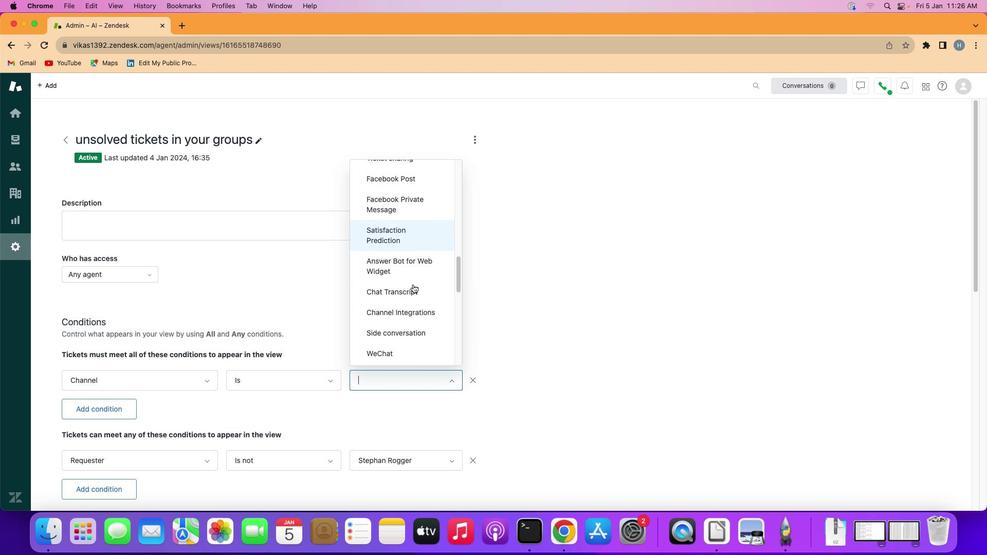 
Action: Mouse scrolled (412, 284) with delta (0, 0)
Screenshot: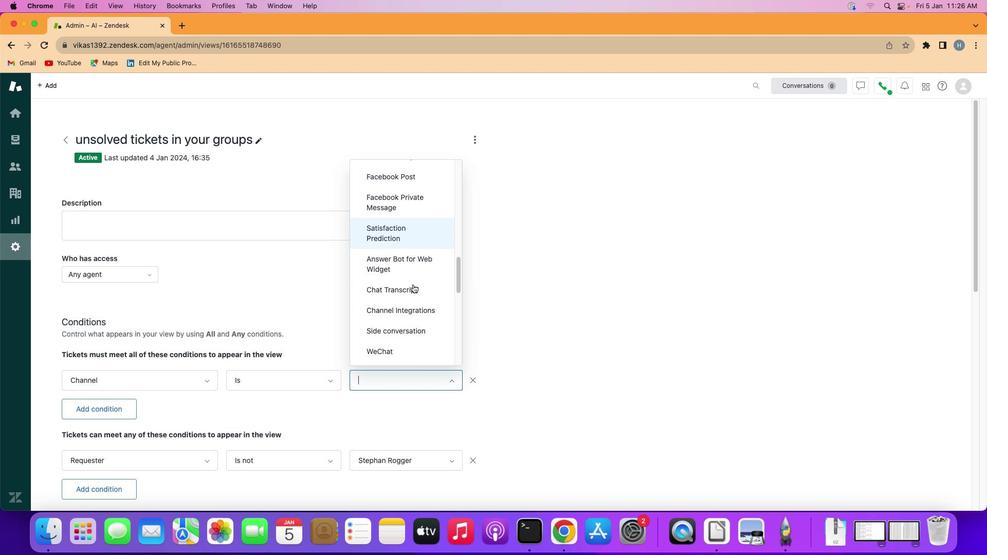 
Action: Mouse scrolled (412, 284) with delta (0, 0)
Screenshot: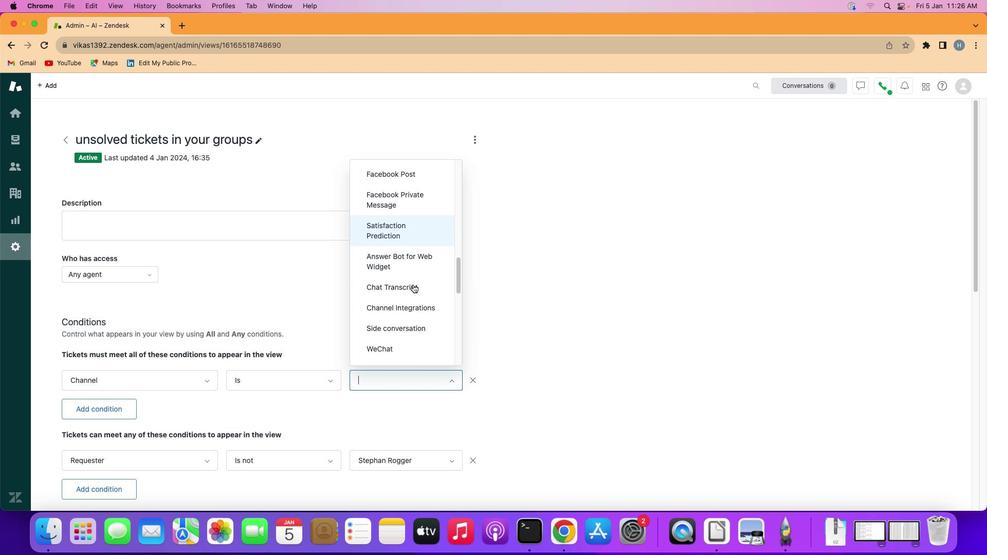 
Action: Mouse moved to (398, 306)
Screenshot: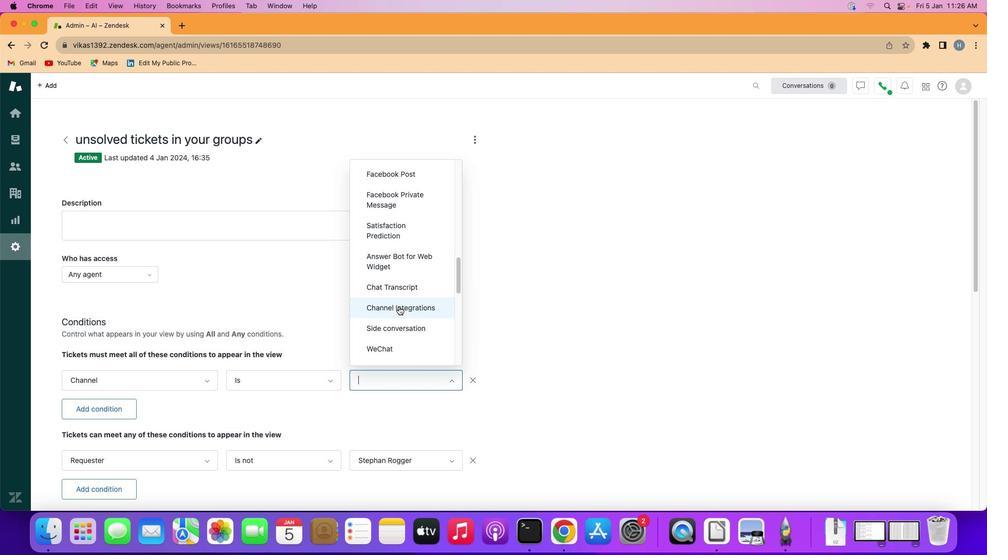 
Action: Mouse pressed left at (398, 306)
Screenshot: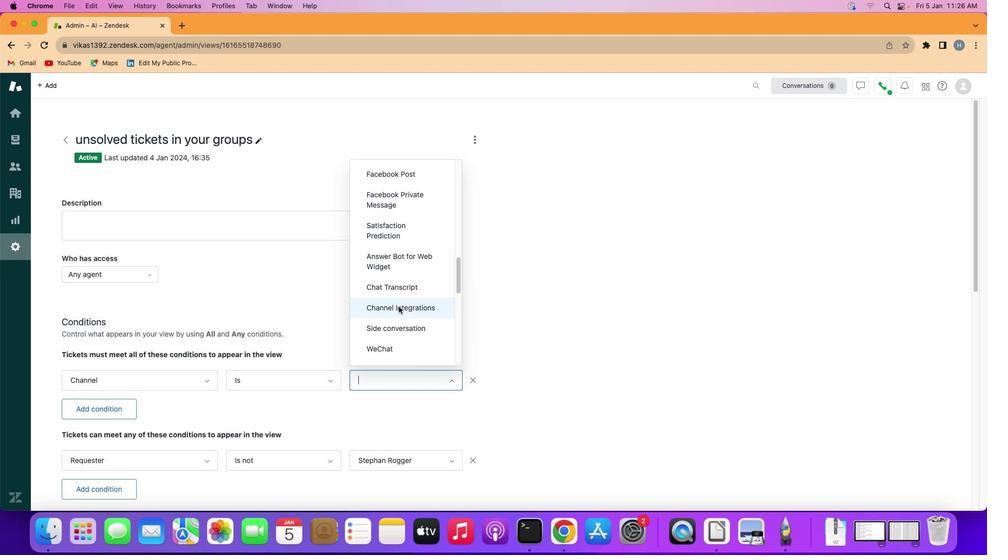 
